 Task: Look for space in Kondagaon, India from 1st July, 2023 to 3rd July, 2023 for 1 adult in price range Rs.5000 to Rs.15000. Place can be private room with 1  bedroom having 1 bed and 1 bathroom. Property type can be house, flat, guest house, hotel. Amenities needed are: wifi. Booking option can be shelf check-in. Required host language is English.
Action: Mouse moved to (439, 85)
Screenshot: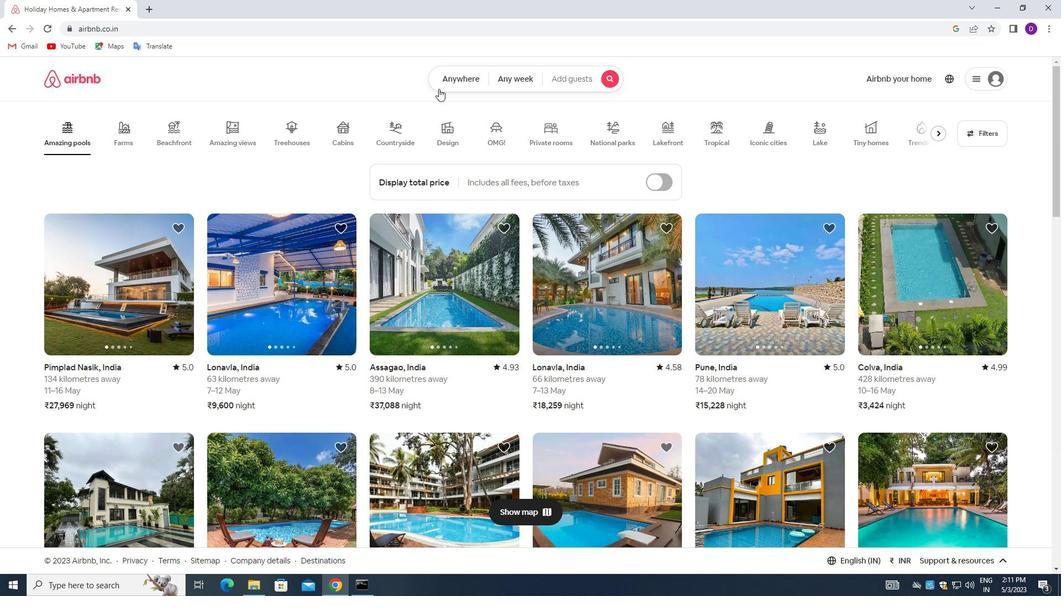 
Action: Mouse pressed left at (439, 85)
Screenshot: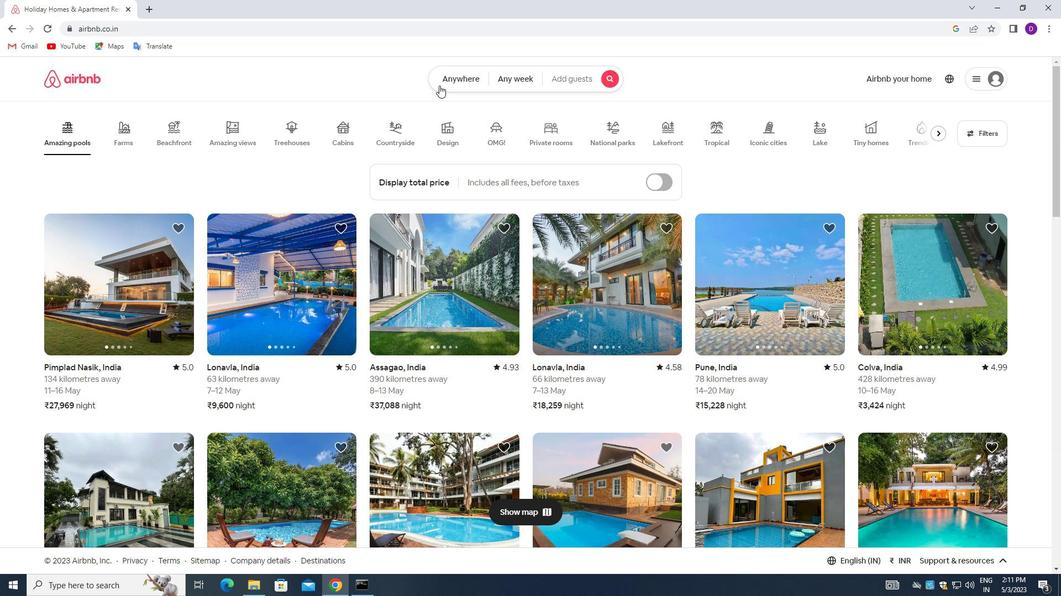 
Action: Mouse moved to (364, 123)
Screenshot: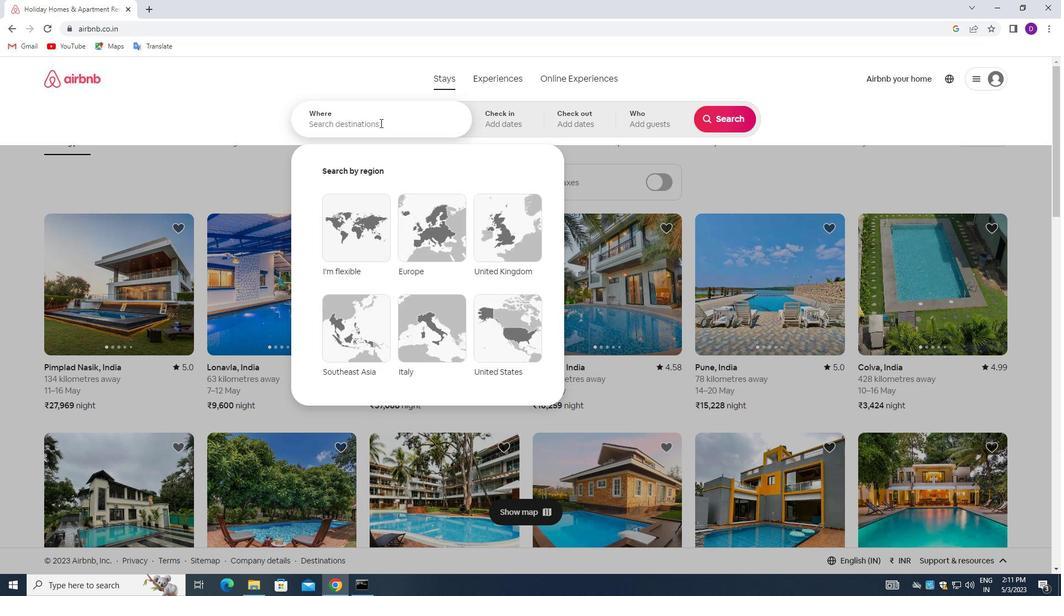 
Action: Mouse pressed left at (364, 123)
Screenshot: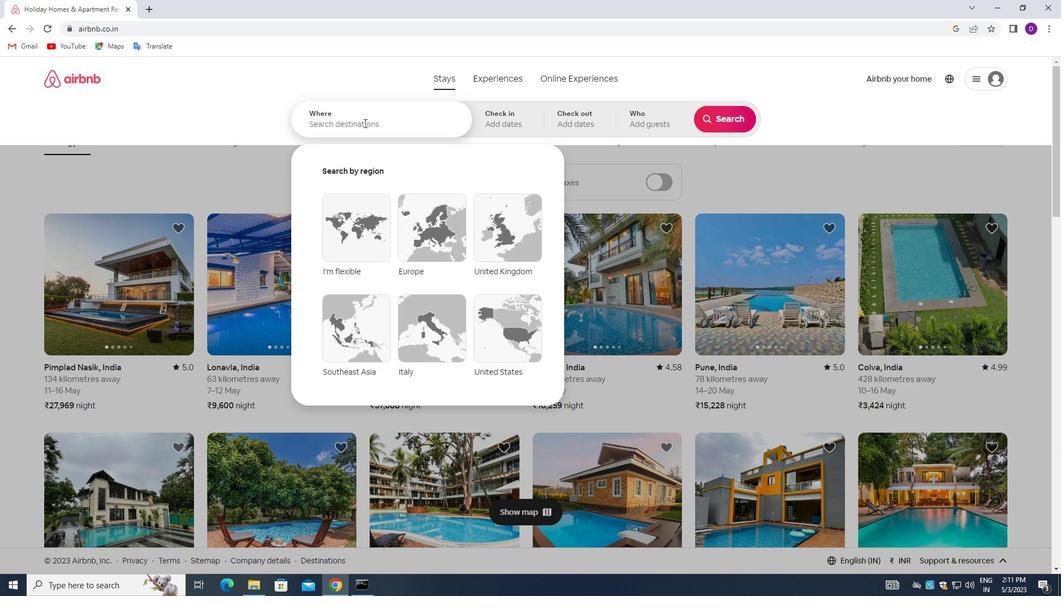 
Action: Mouse moved to (240, 117)
Screenshot: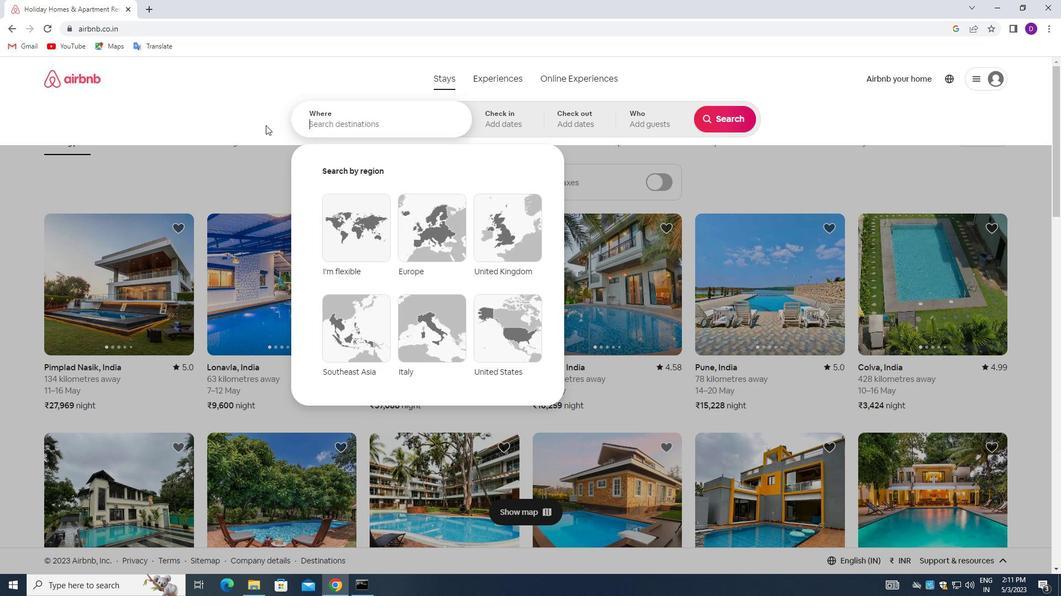 
Action: Key pressed <Key.shift>KONDAGAON,<Key.space><Key.shift>INDIA<Key.enter>
Screenshot: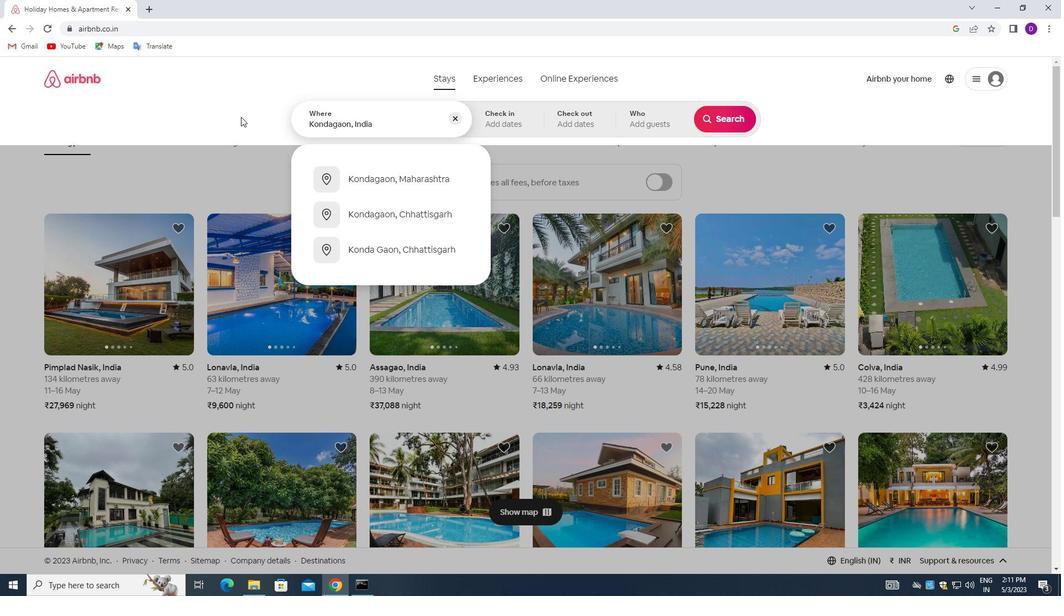 
Action: Mouse moved to (717, 213)
Screenshot: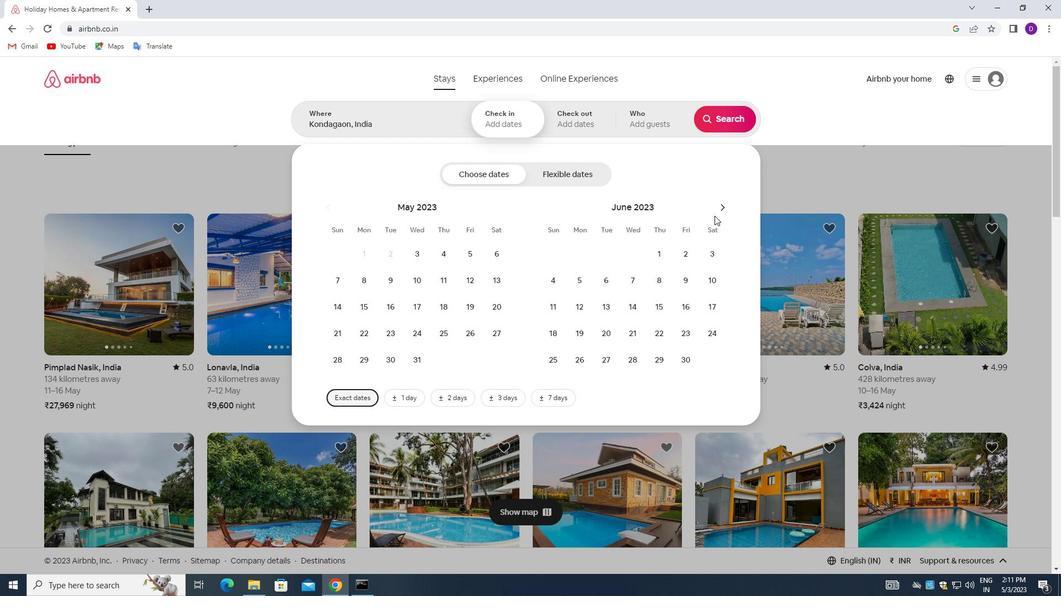 
Action: Mouse pressed left at (717, 213)
Screenshot: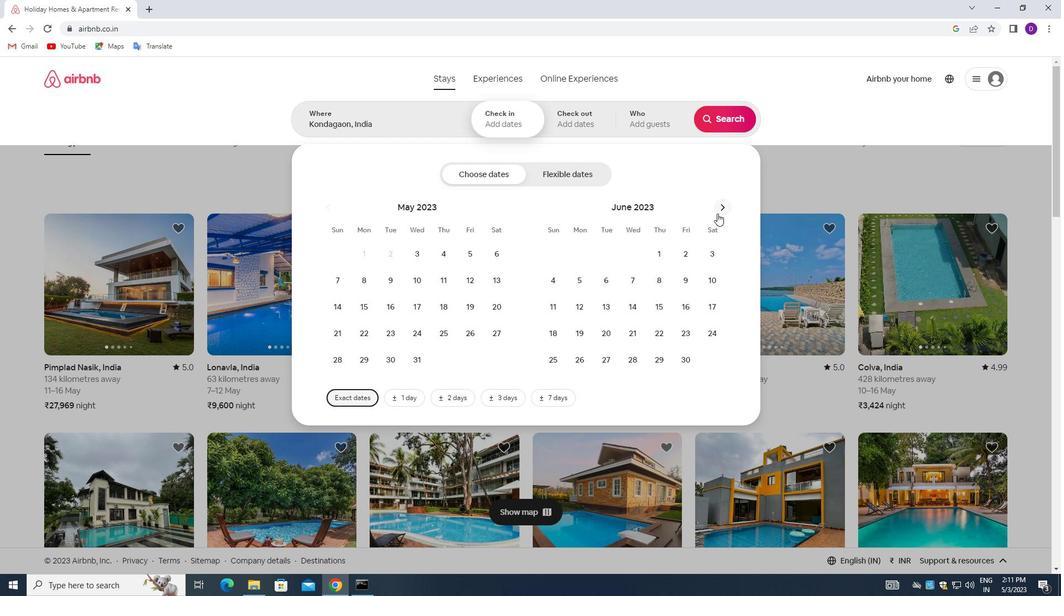 
Action: Mouse moved to (713, 246)
Screenshot: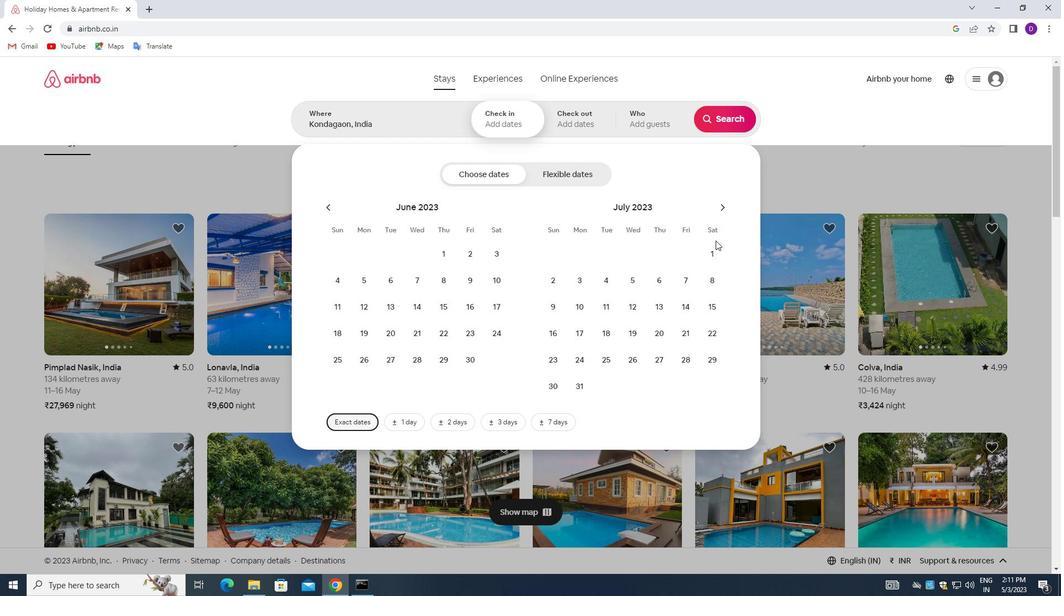 
Action: Mouse pressed left at (713, 246)
Screenshot: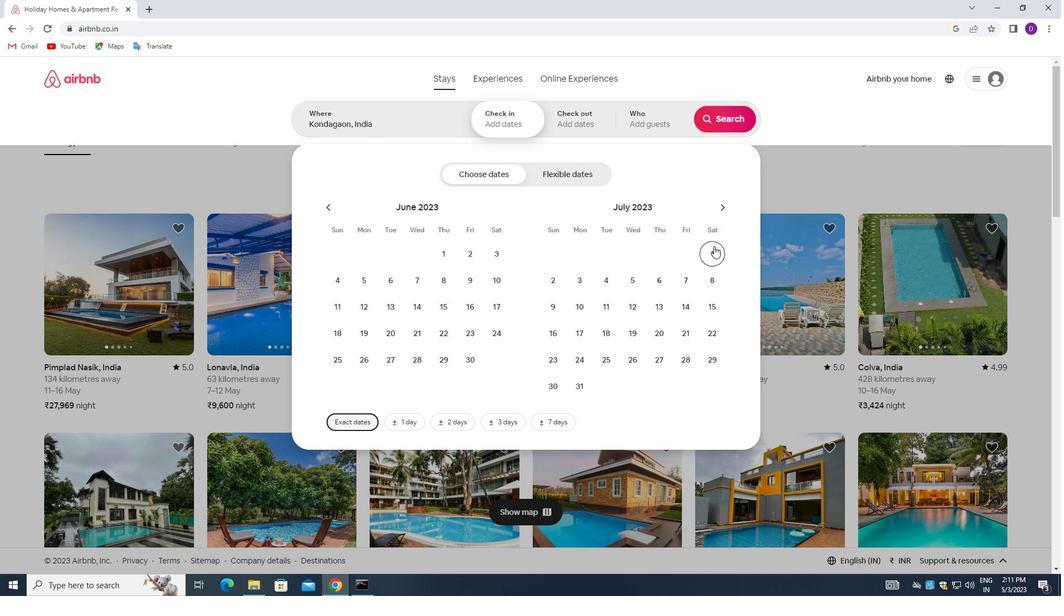 
Action: Mouse moved to (589, 280)
Screenshot: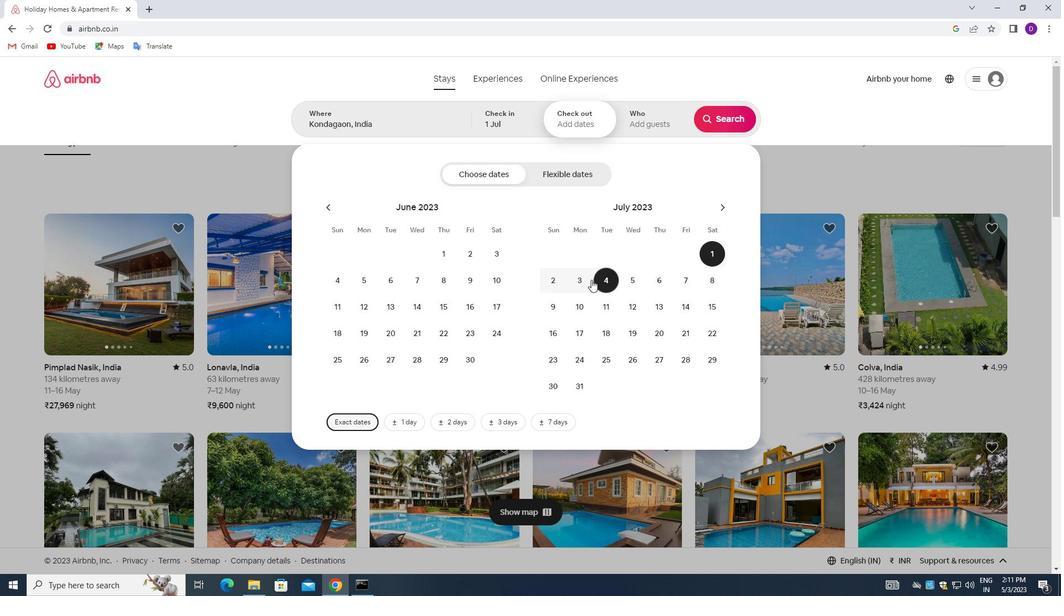 
Action: Mouse pressed left at (589, 280)
Screenshot: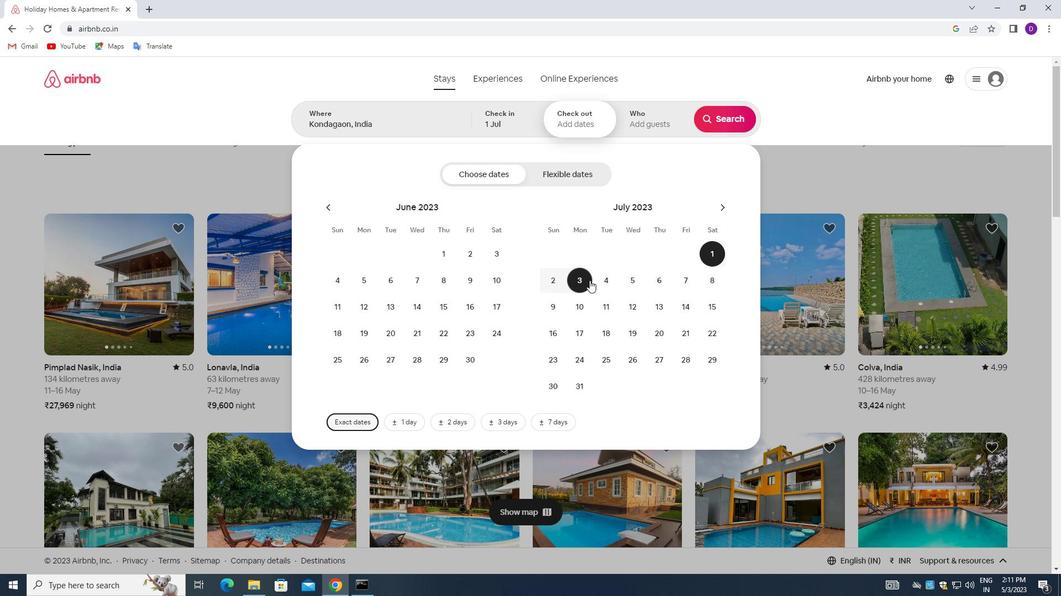 
Action: Mouse moved to (646, 123)
Screenshot: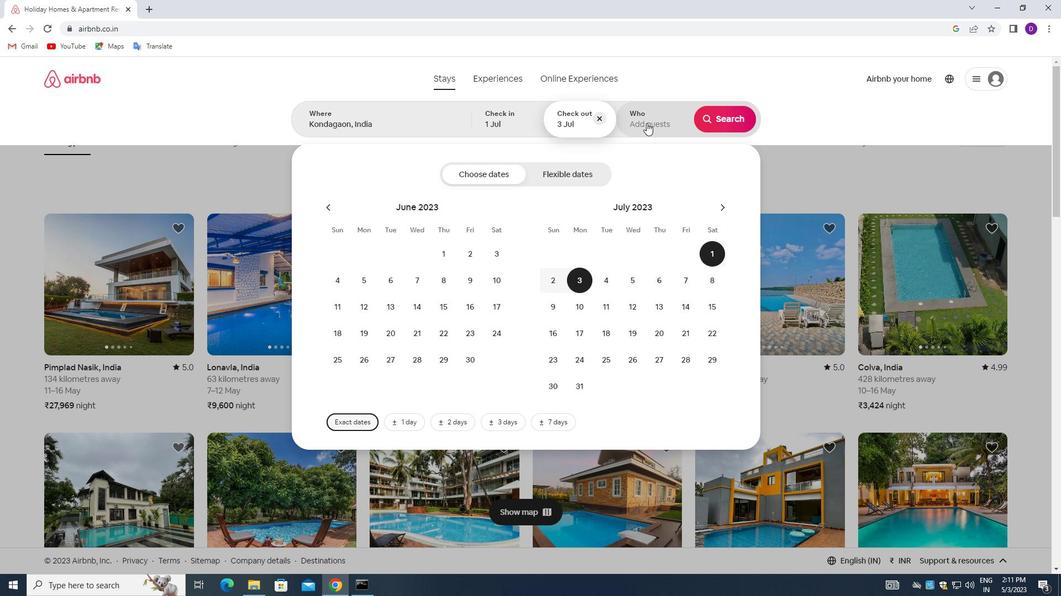 
Action: Mouse pressed left at (646, 123)
Screenshot: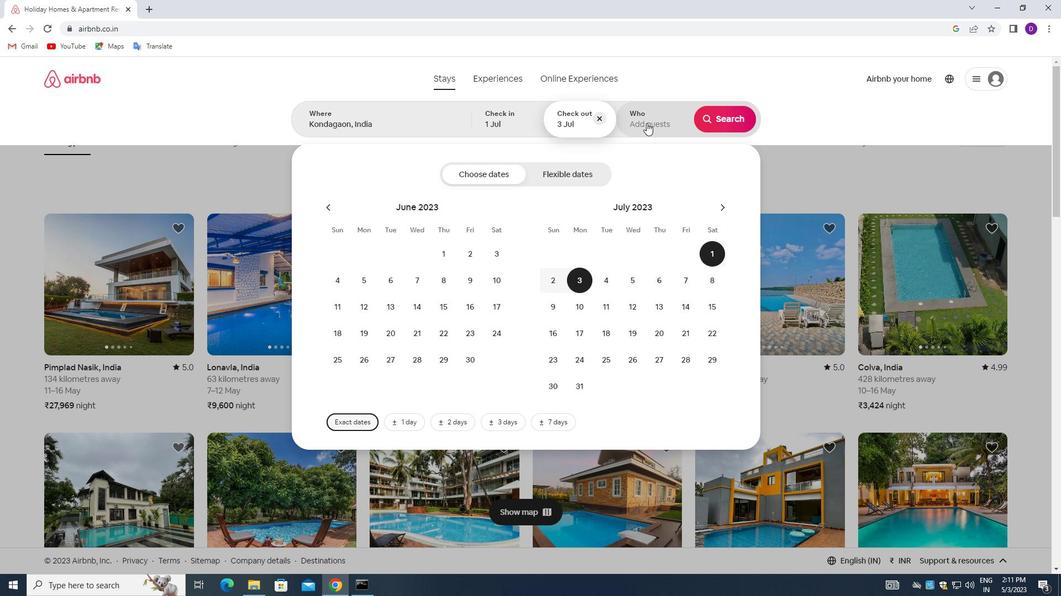 
Action: Mouse moved to (726, 182)
Screenshot: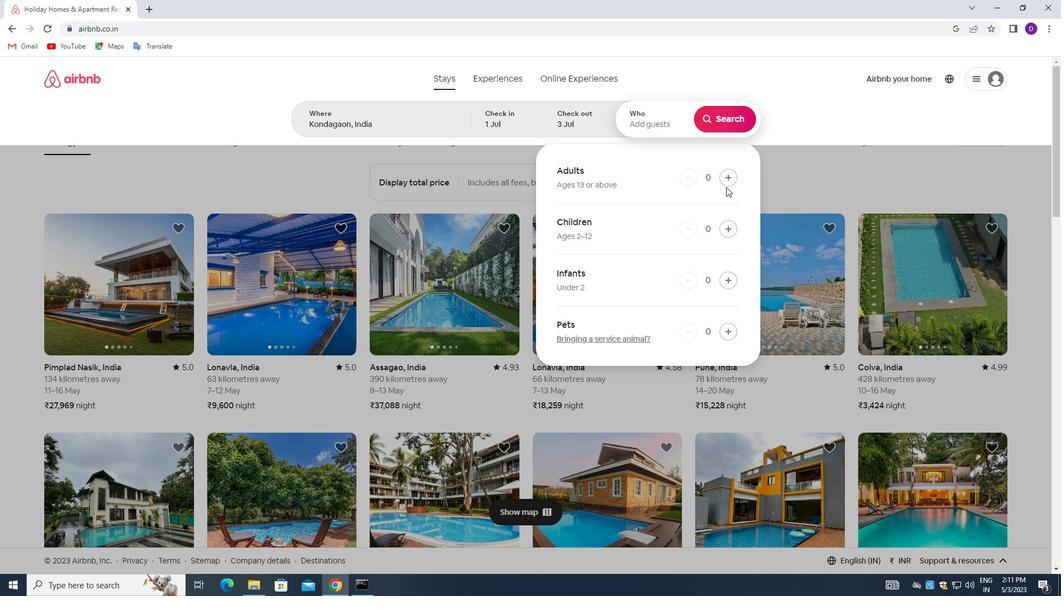 
Action: Mouse pressed left at (726, 182)
Screenshot: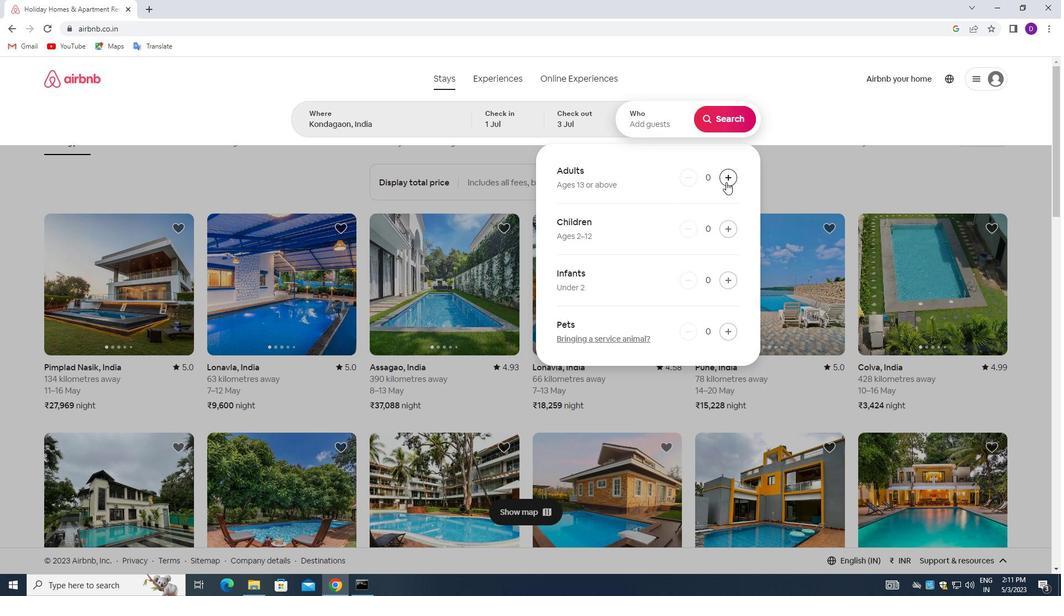 
Action: Mouse moved to (727, 116)
Screenshot: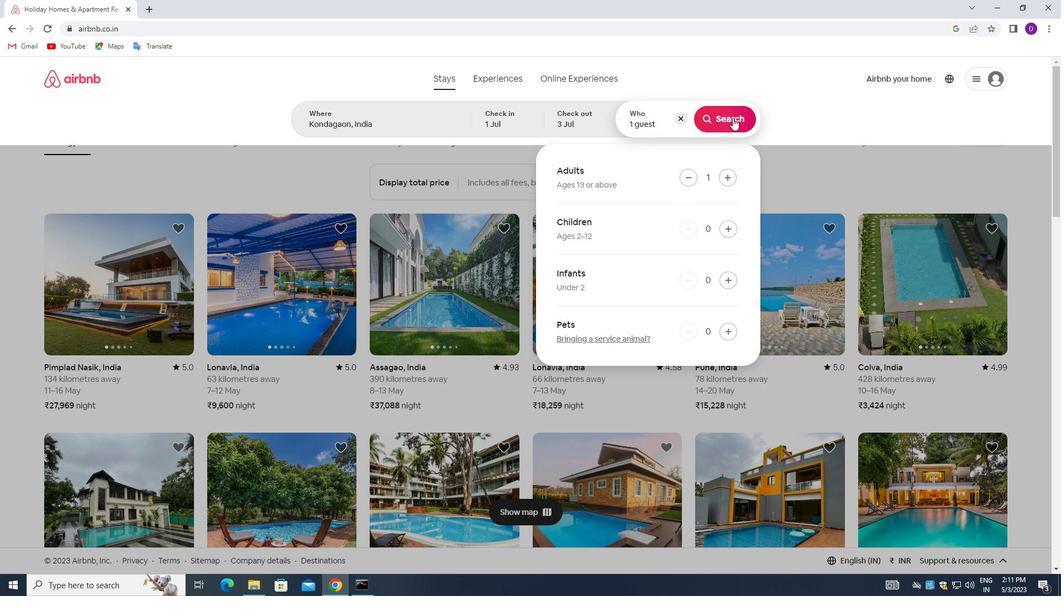 
Action: Mouse pressed left at (727, 116)
Screenshot: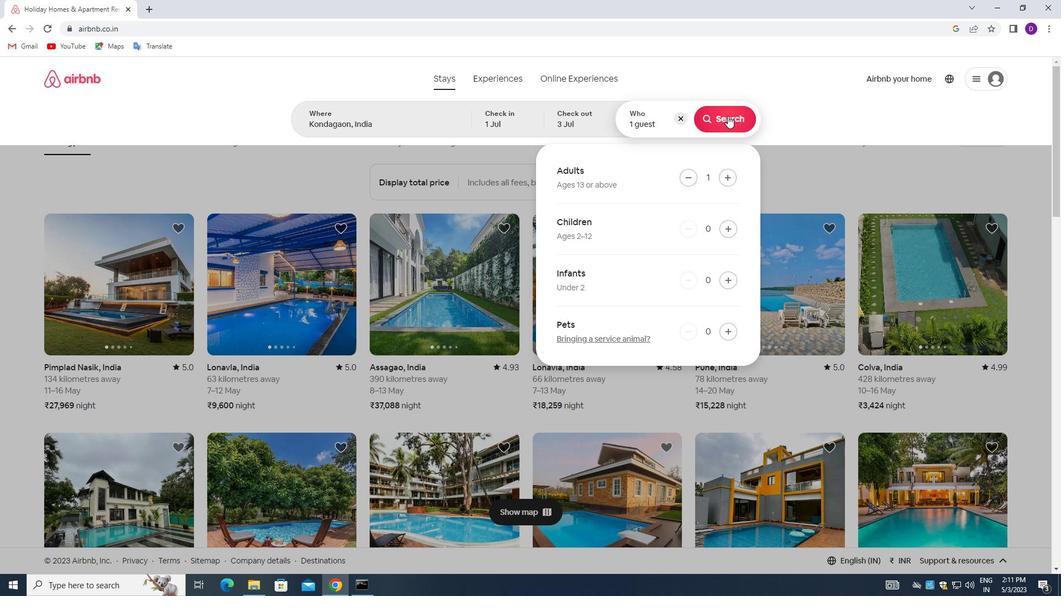 
Action: Mouse moved to (1004, 119)
Screenshot: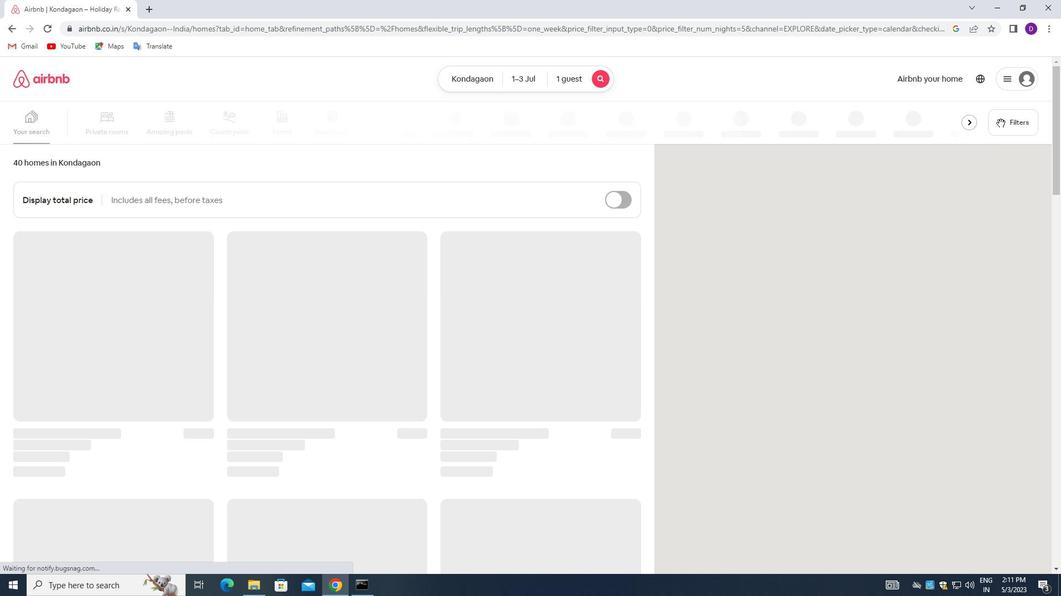 
Action: Mouse pressed left at (1004, 119)
Screenshot: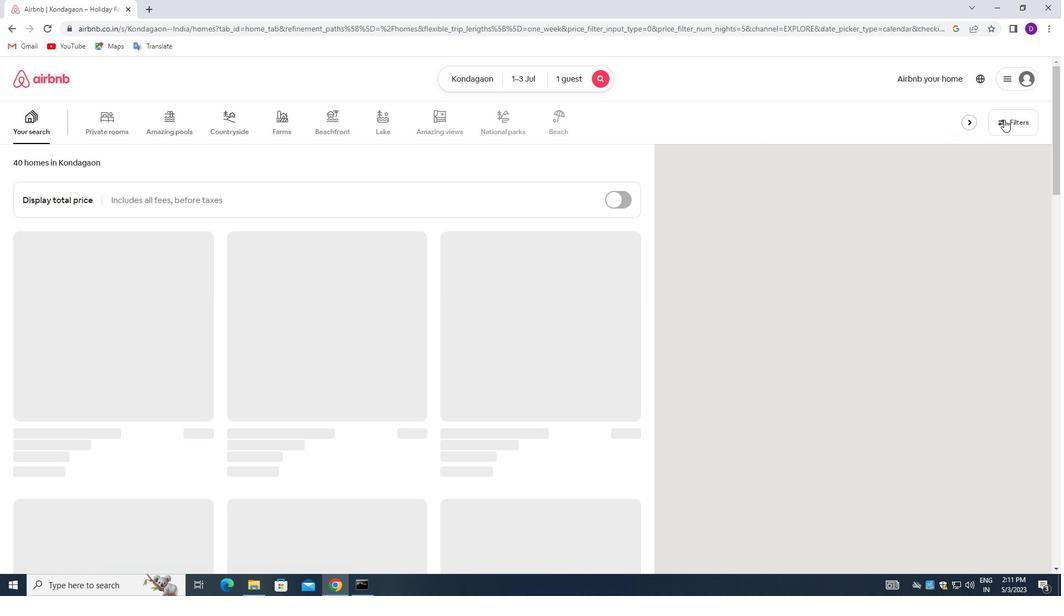 
Action: Mouse moved to (387, 264)
Screenshot: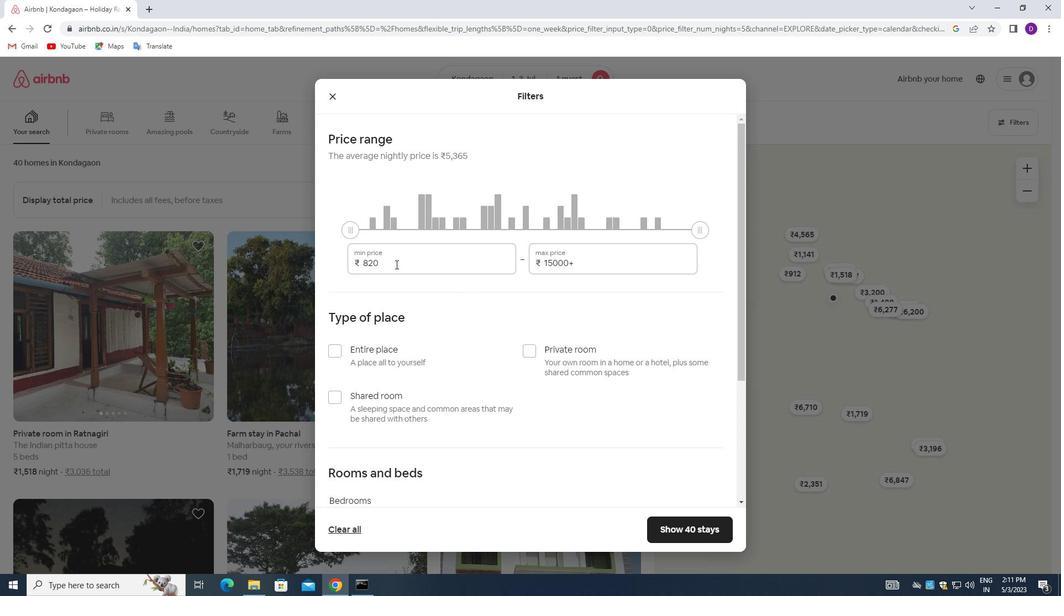 
Action: Mouse pressed left at (387, 264)
Screenshot: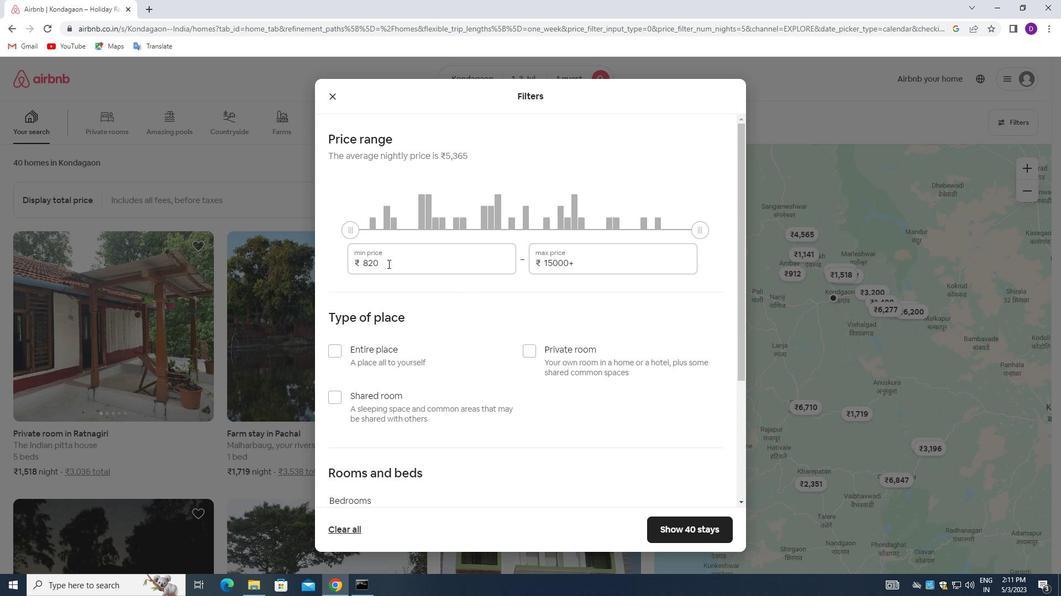 
Action: Mouse pressed left at (387, 264)
Screenshot: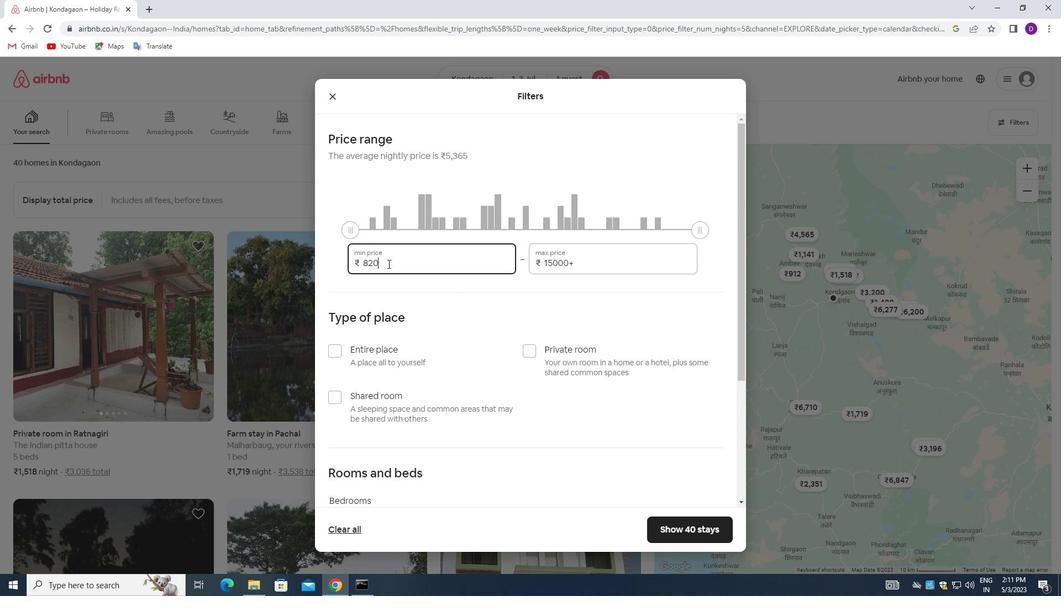 
Action: Key pressed 5000<Key.tab>15000
Screenshot: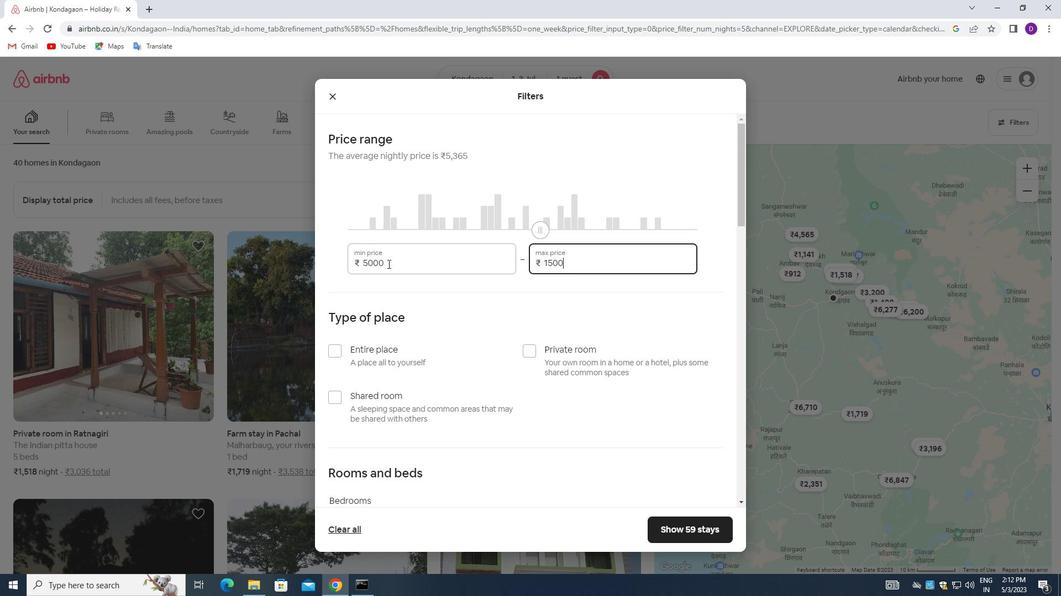 
Action: Mouse moved to (448, 332)
Screenshot: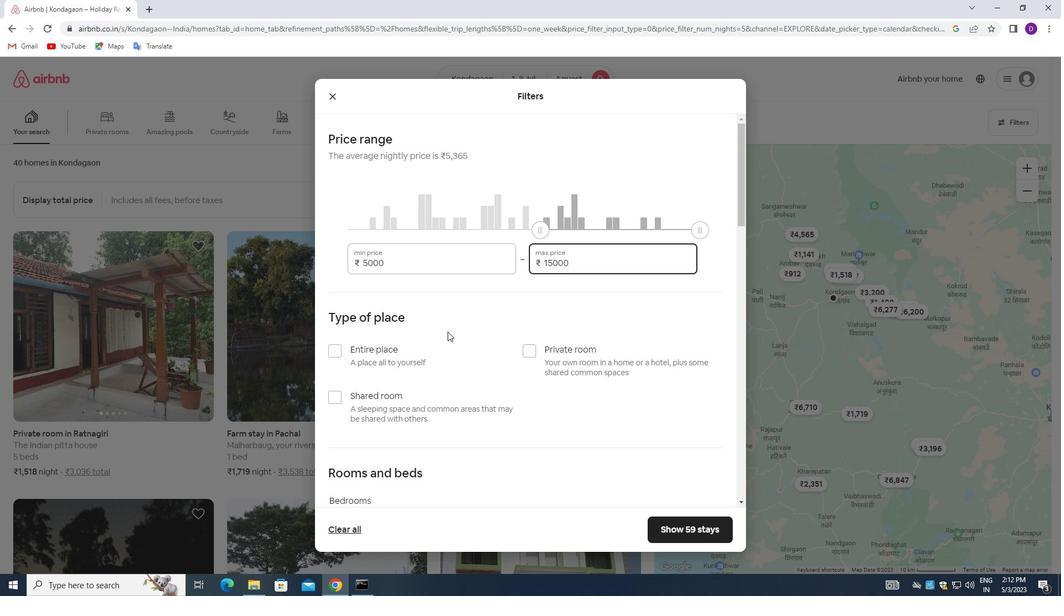 
Action: Mouse scrolled (448, 332) with delta (0, 0)
Screenshot: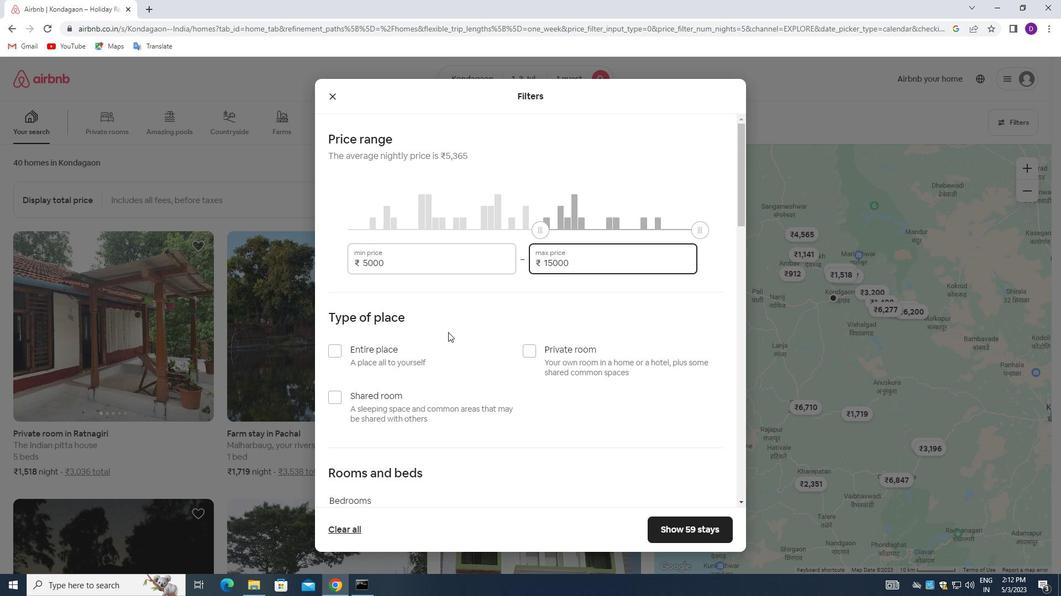 
Action: Mouse scrolled (448, 332) with delta (0, 0)
Screenshot: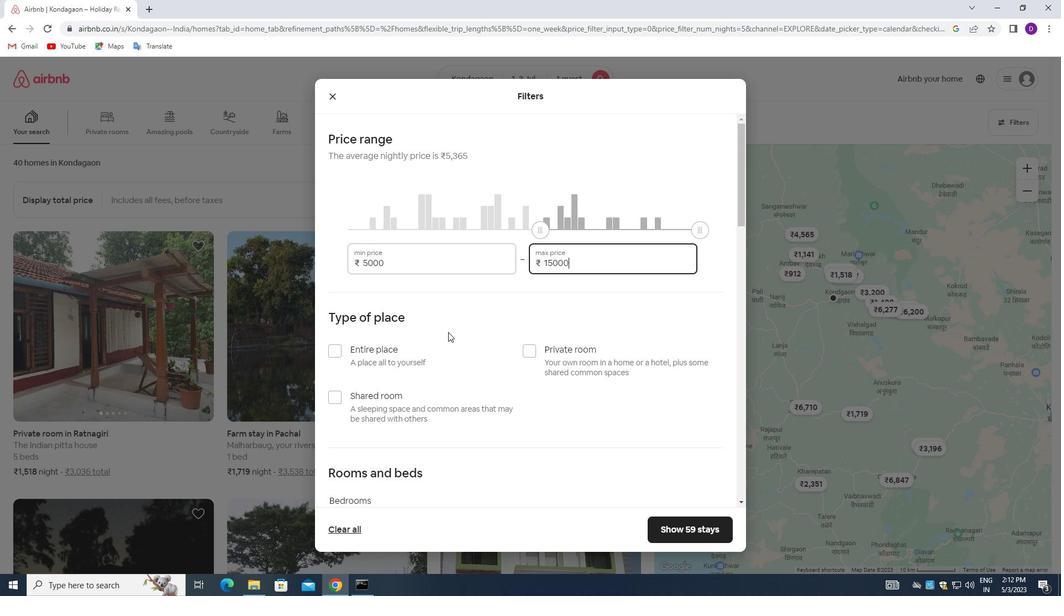 
Action: Mouse moved to (525, 243)
Screenshot: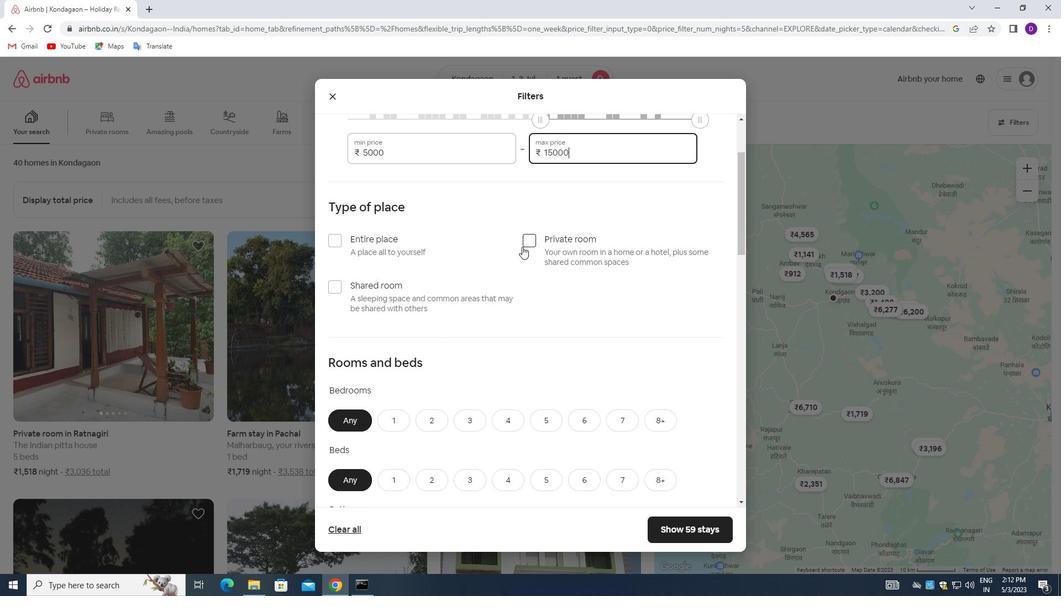 
Action: Mouse pressed left at (525, 243)
Screenshot: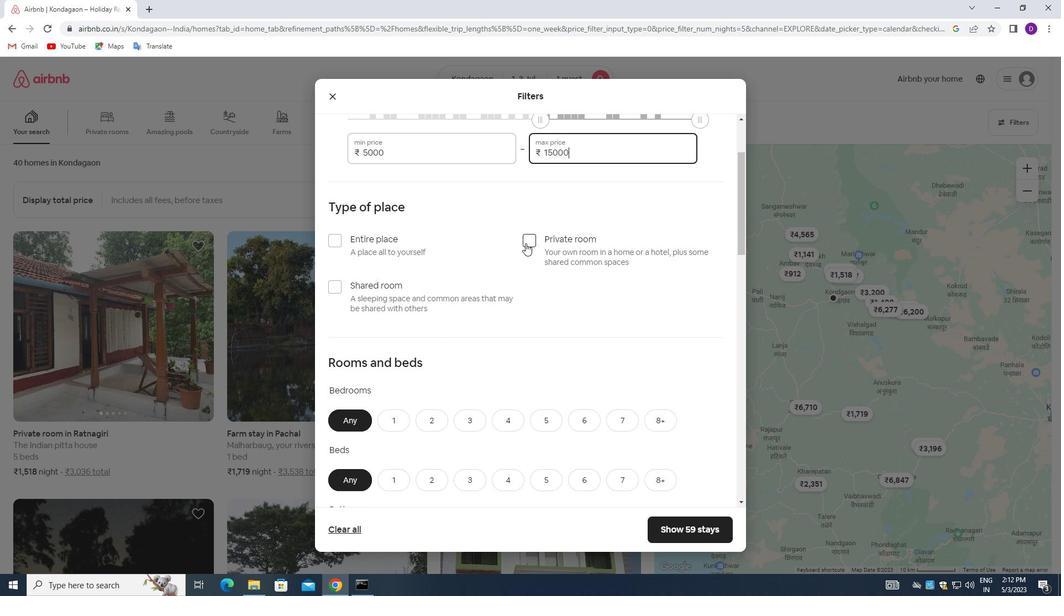 
Action: Mouse moved to (459, 317)
Screenshot: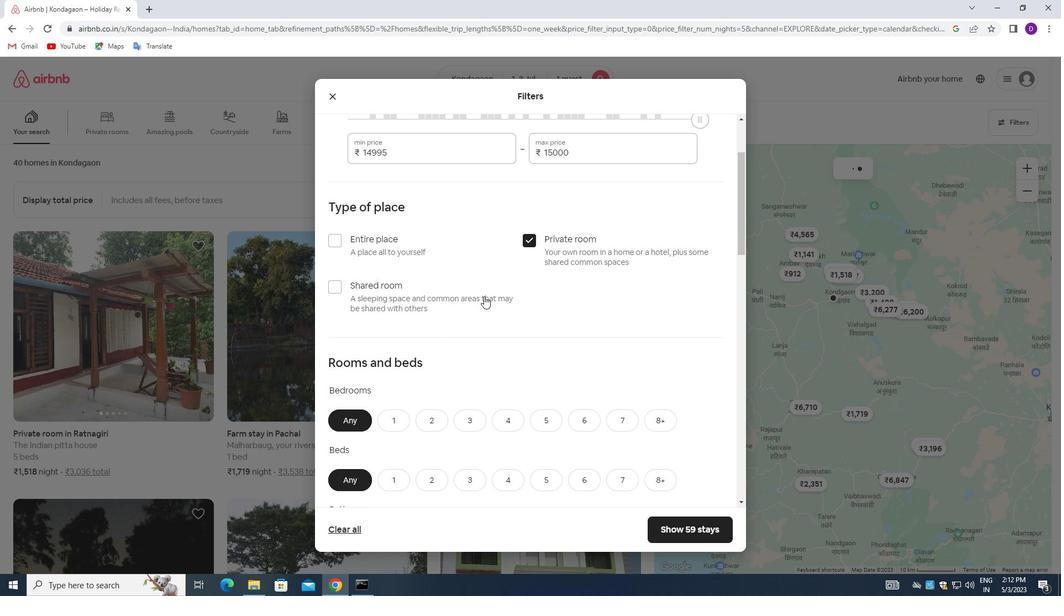 
Action: Mouse scrolled (459, 316) with delta (0, 0)
Screenshot: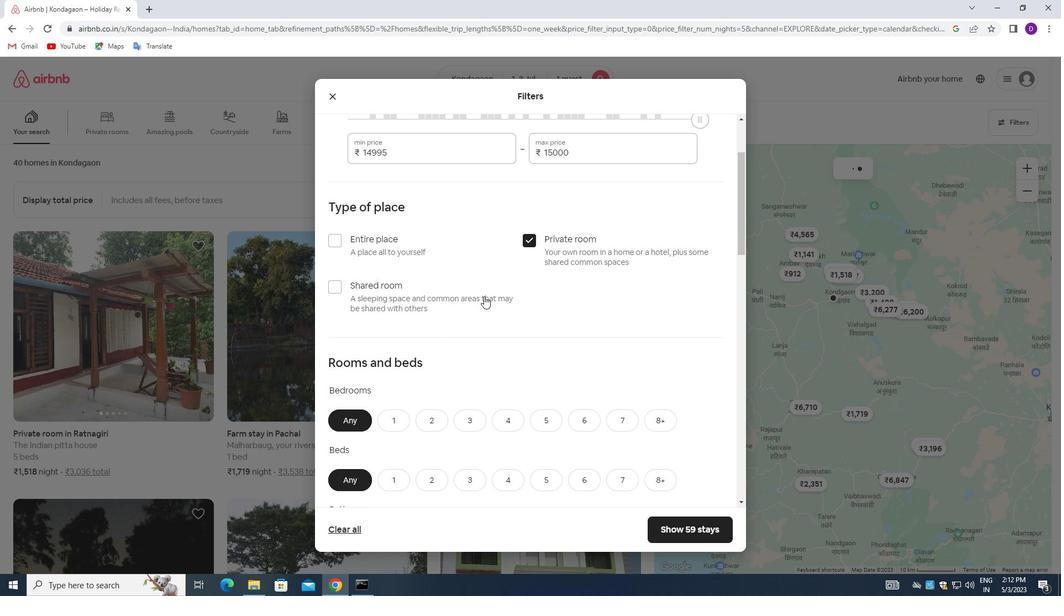 
Action: Mouse moved to (457, 319)
Screenshot: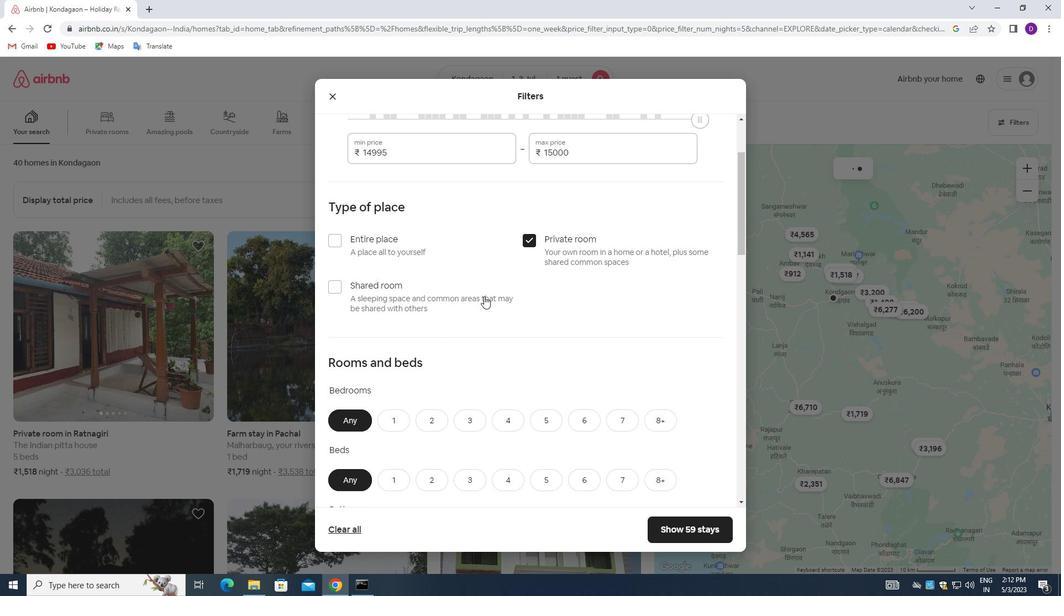 
Action: Mouse scrolled (457, 318) with delta (0, 0)
Screenshot: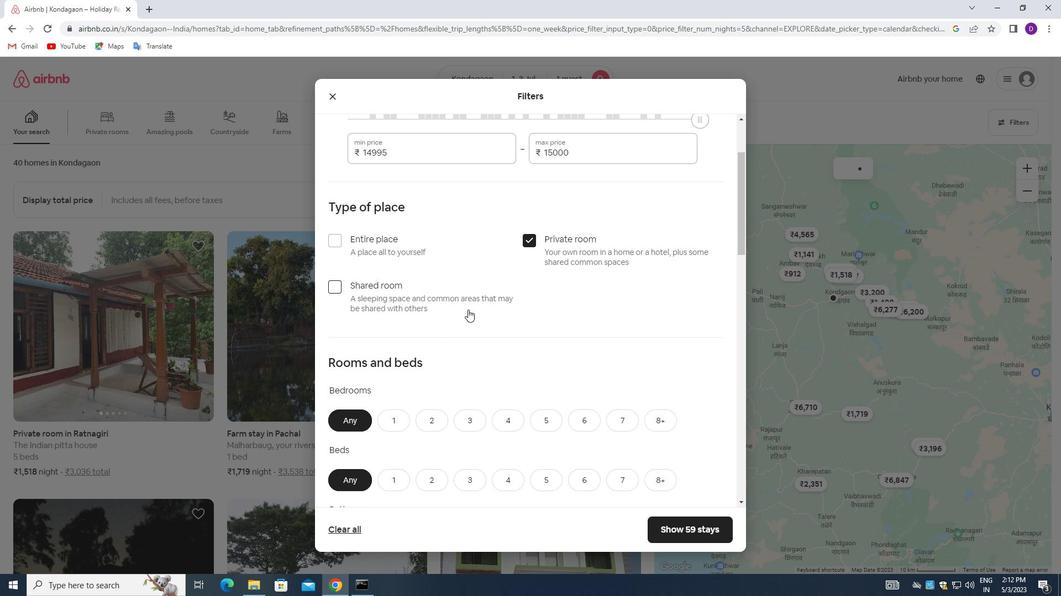 
Action: Mouse moved to (457, 319)
Screenshot: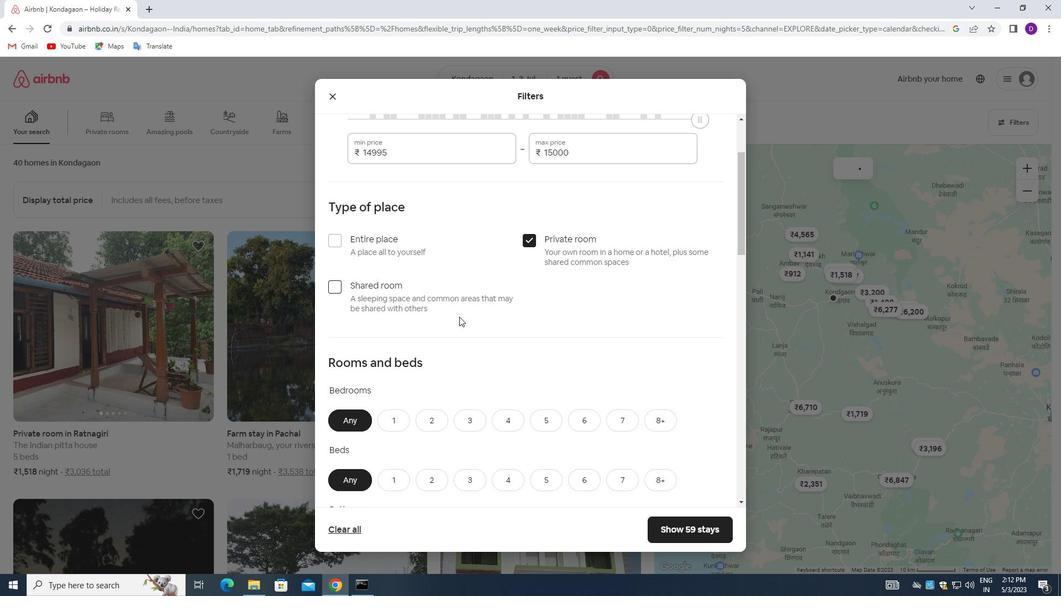 
Action: Mouse scrolled (457, 319) with delta (0, 0)
Screenshot: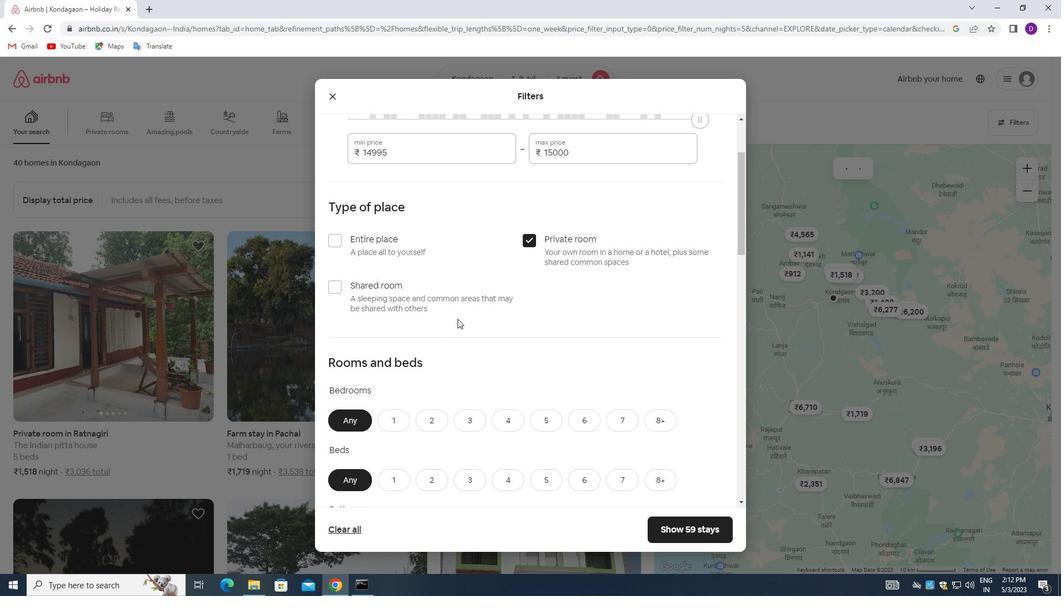
Action: Mouse moved to (396, 265)
Screenshot: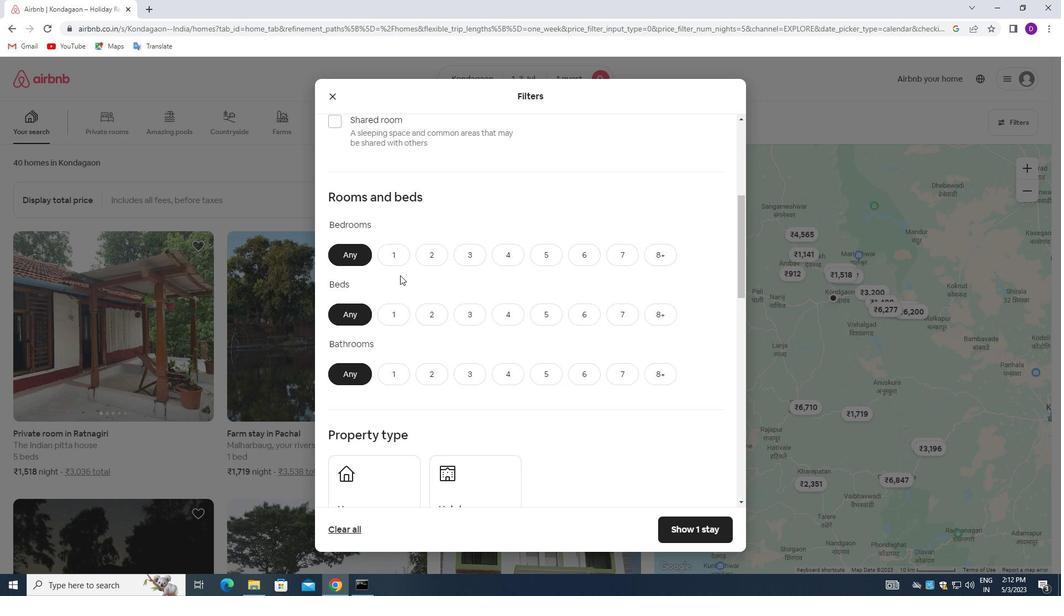 
Action: Mouse pressed left at (396, 265)
Screenshot: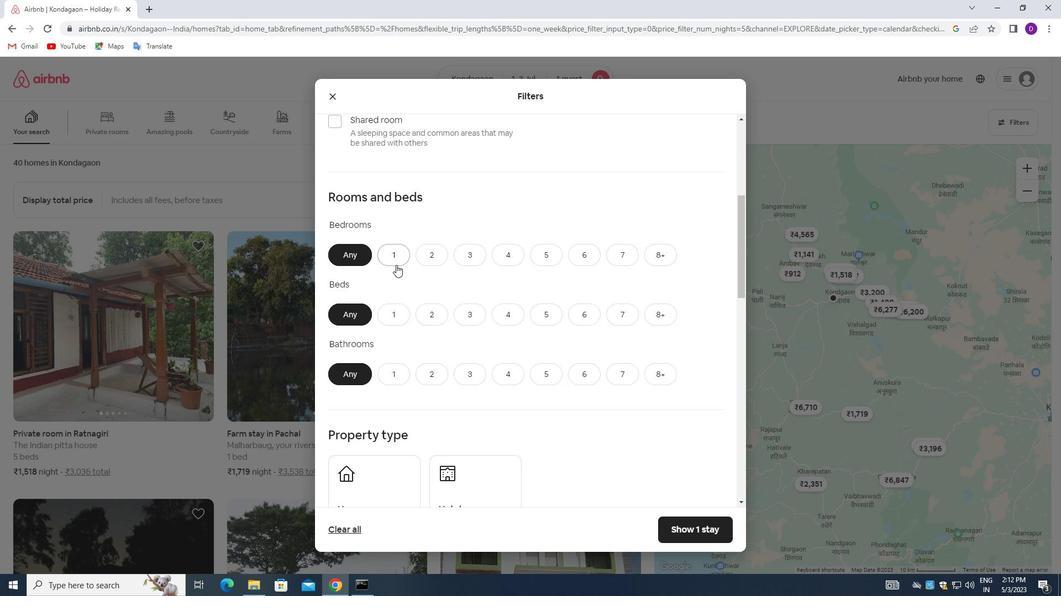 
Action: Mouse moved to (397, 312)
Screenshot: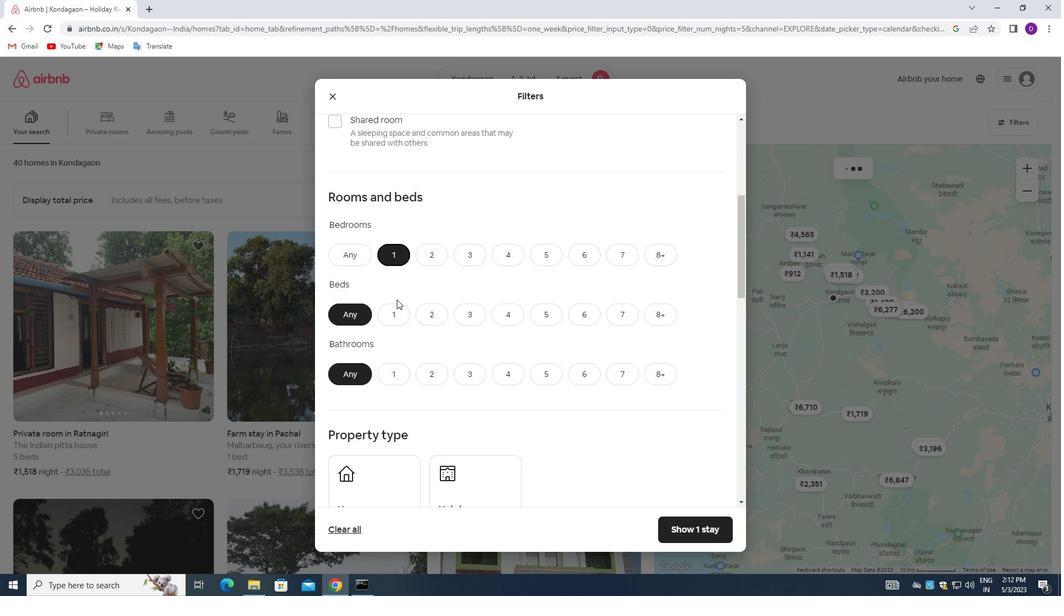 
Action: Mouse pressed left at (397, 312)
Screenshot: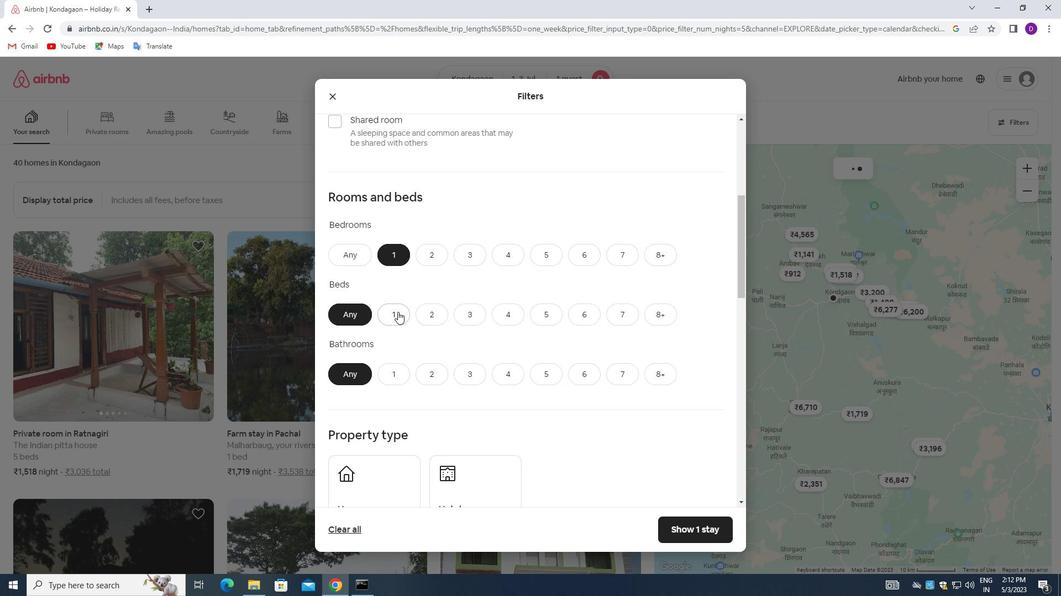 
Action: Mouse moved to (398, 368)
Screenshot: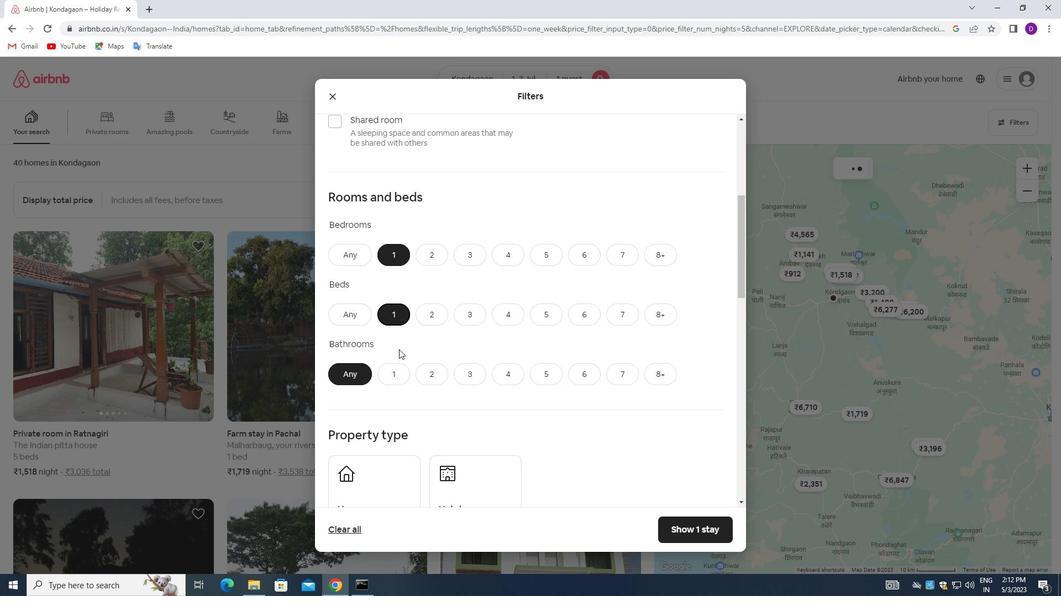 
Action: Mouse pressed left at (398, 368)
Screenshot: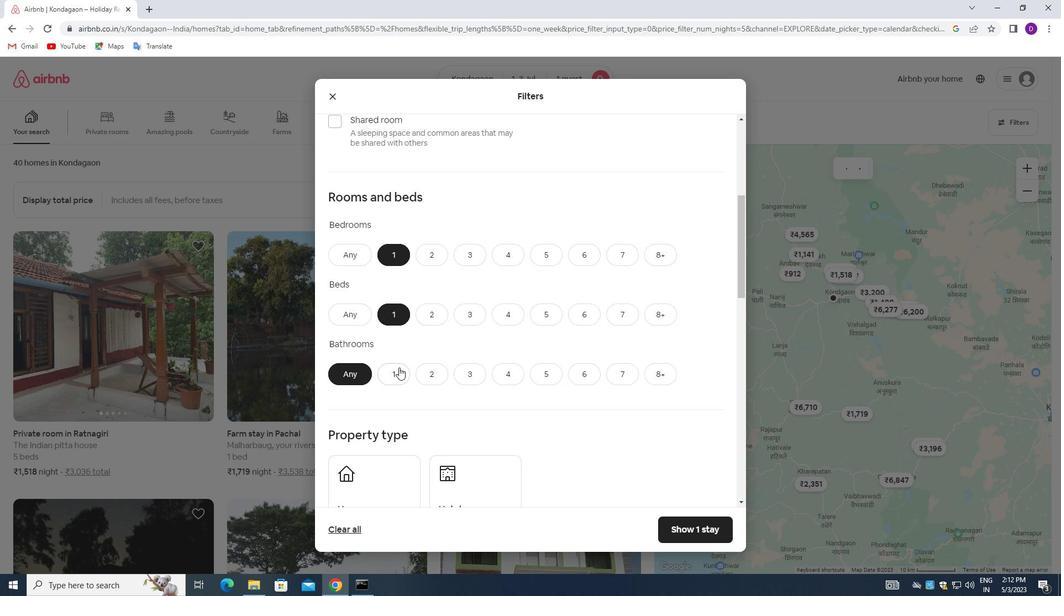 
Action: Mouse moved to (450, 323)
Screenshot: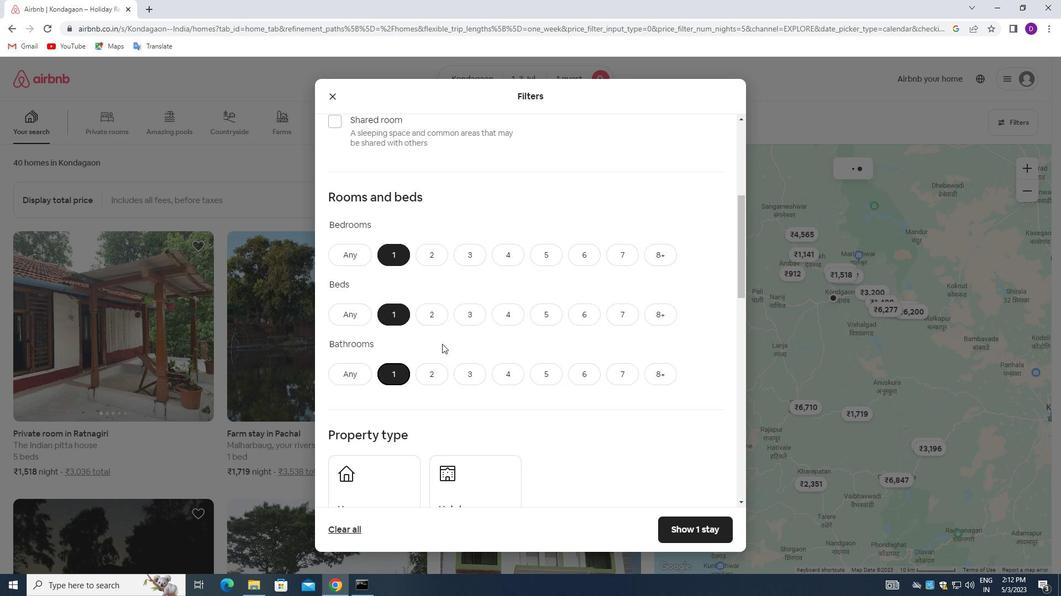 
Action: Mouse scrolled (450, 323) with delta (0, 0)
Screenshot: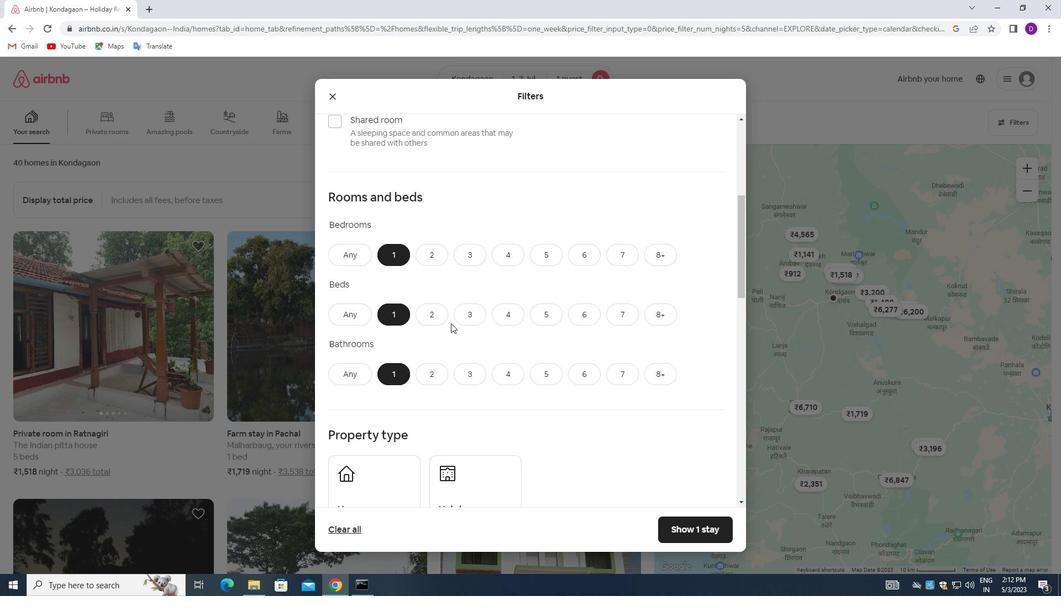 
Action: Mouse scrolled (450, 323) with delta (0, 0)
Screenshot: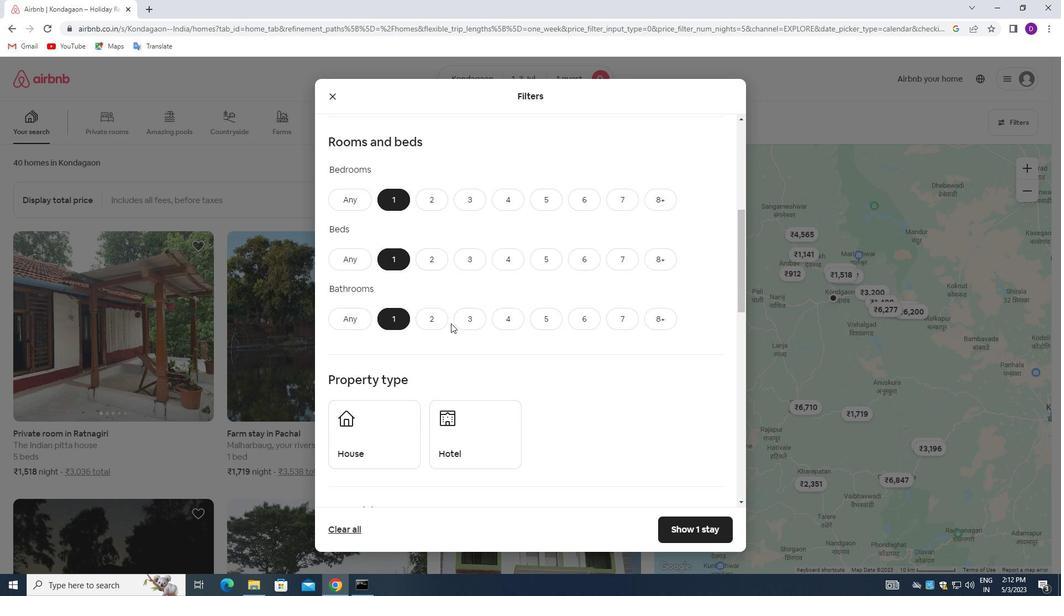 
Action: Mouse scrolled (450, 323) with delta (0, 0)
Screenshot: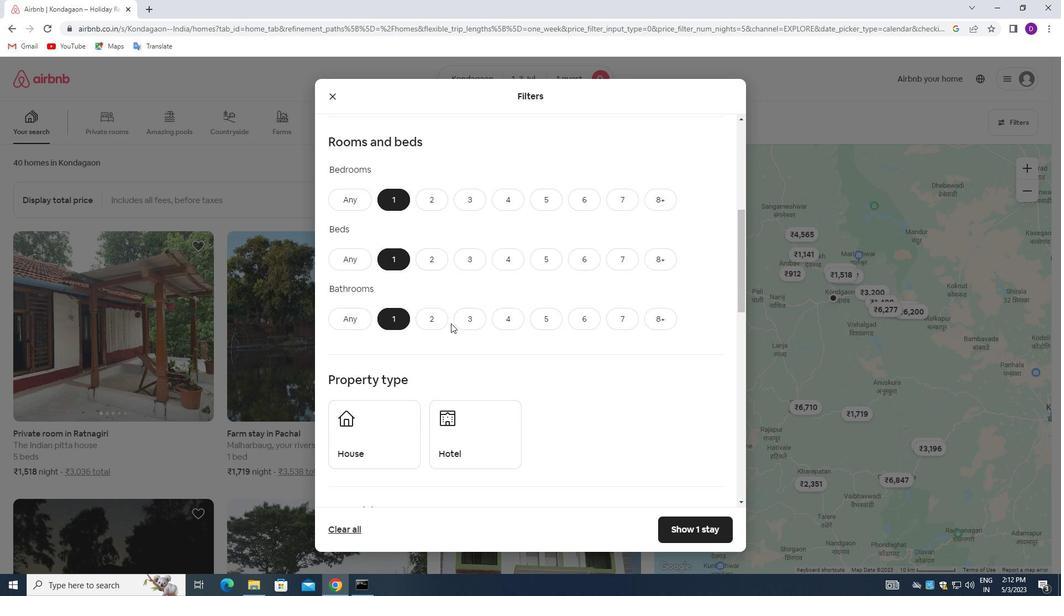 
Action: Mouse moved to (388, 328)
Screenshot: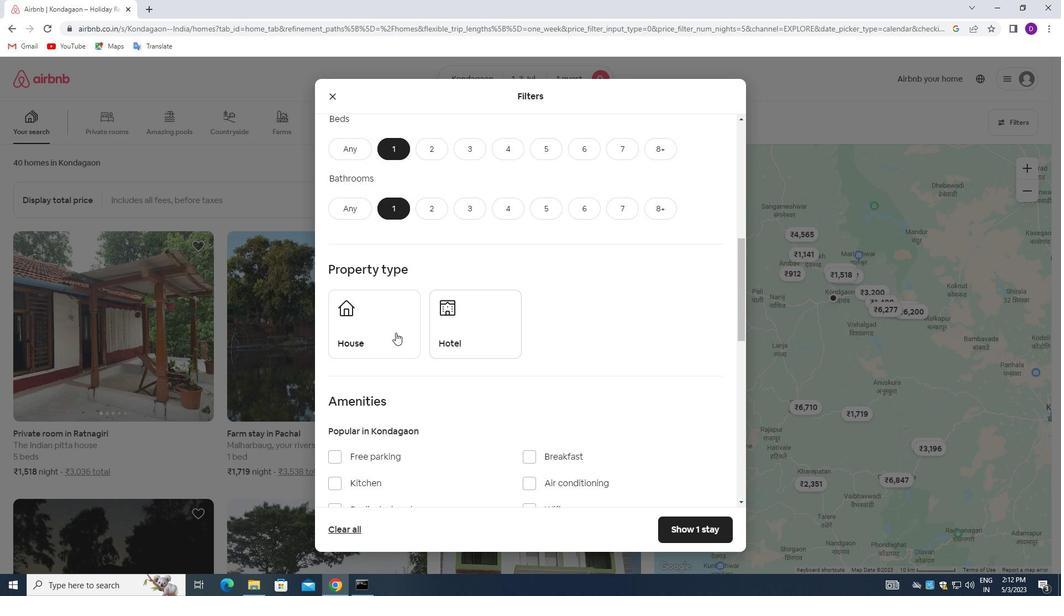 
Action: Mouse pressed left at (388, 328)
Screenshot: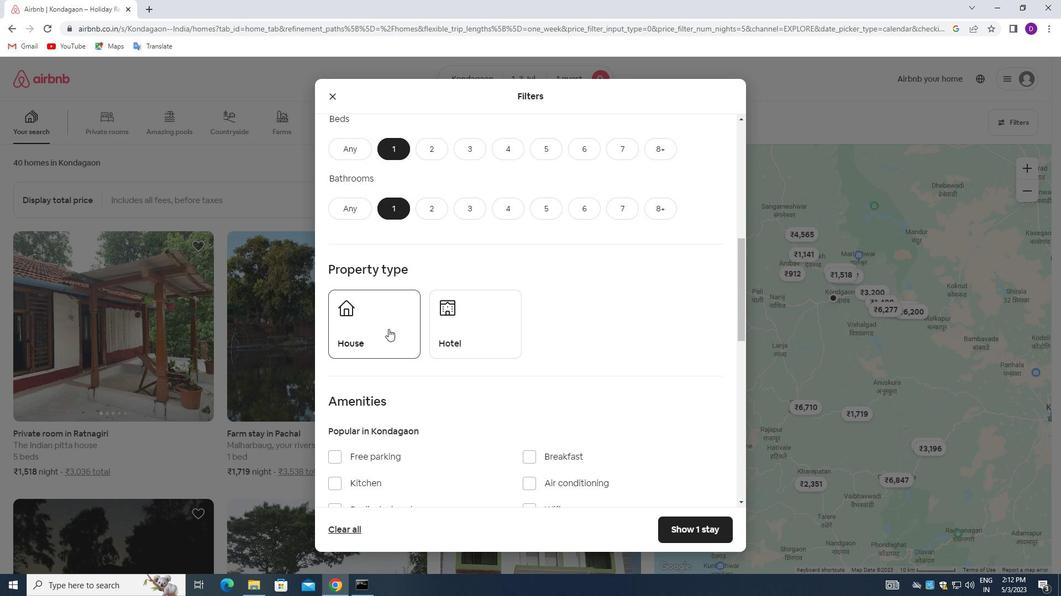 
Action: Mouse moved to (455, 332)
Screenshot: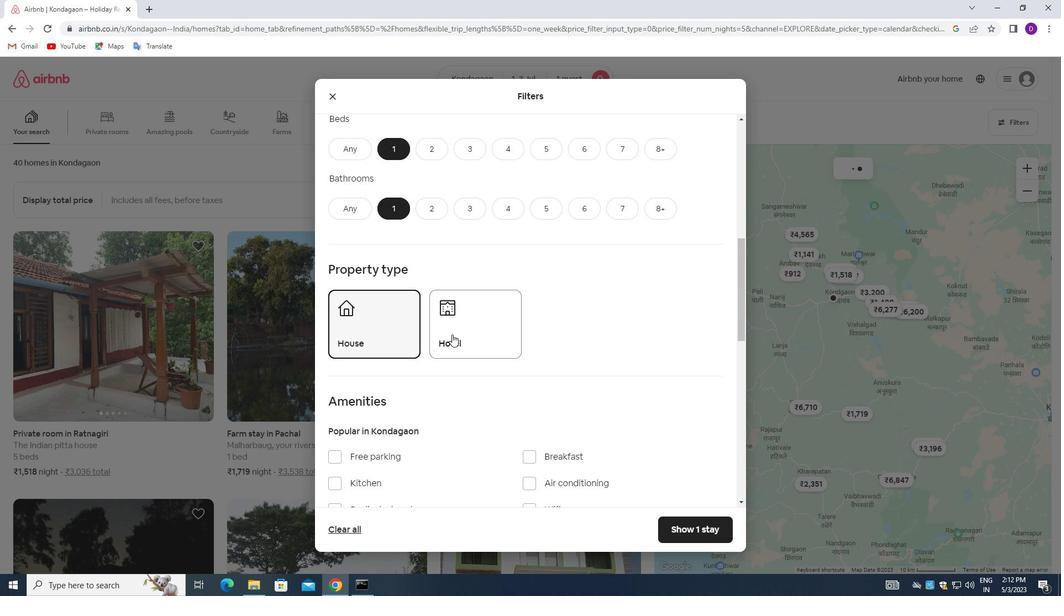 
Action: Mouse pressed left at (455, 332)
Screenshot: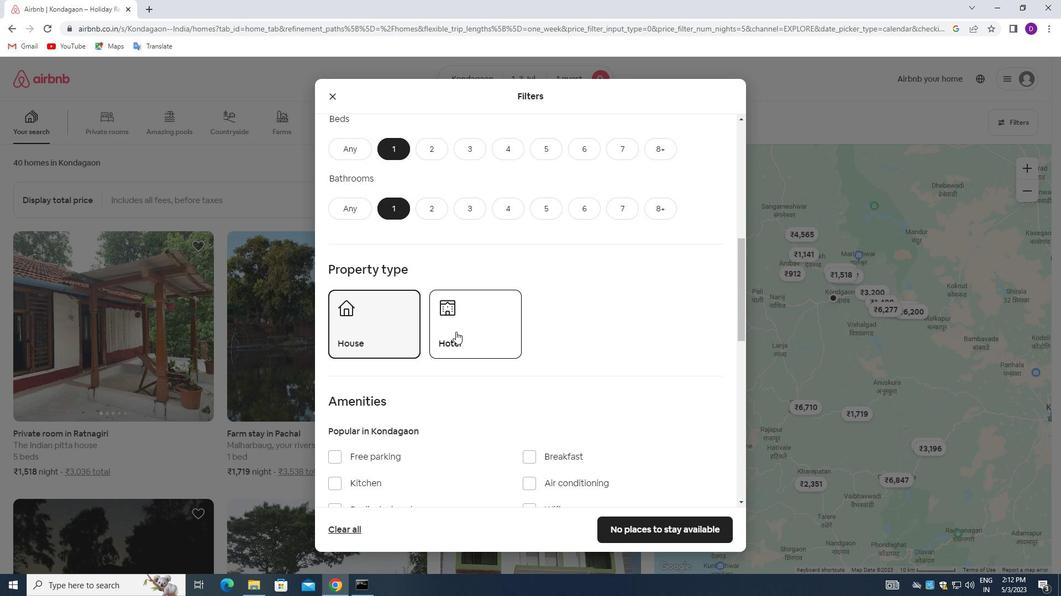 
Action: Mouse moved to (463, 332)
Screenshot: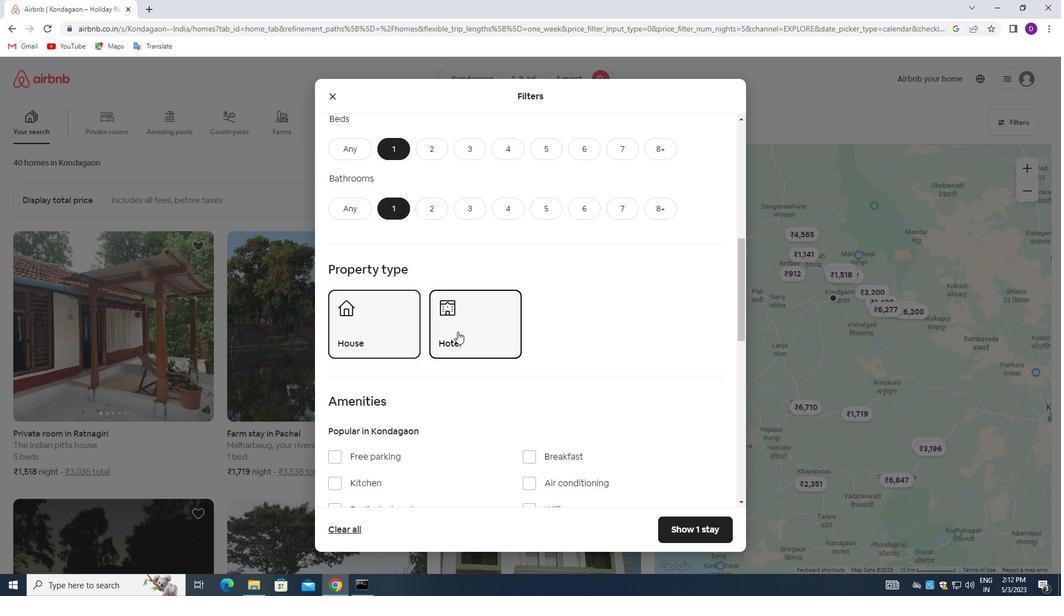 
Action: Mouse scrolled (463, 332) with delta (0, 0)
Screenshot: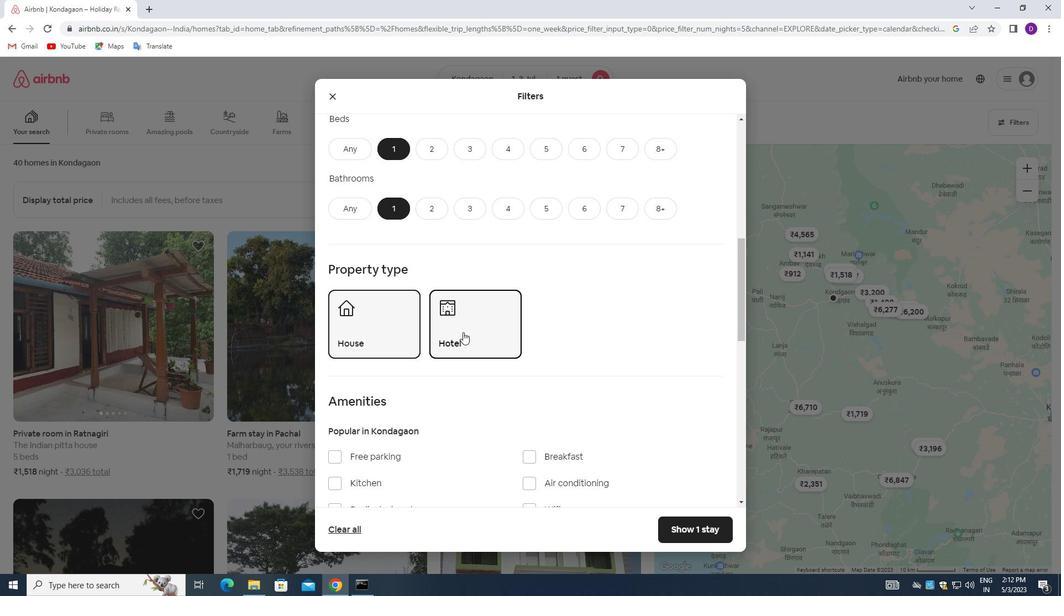 
Action: Mouse scrolled (463, 332) with delta (0, 0)
Screenshot: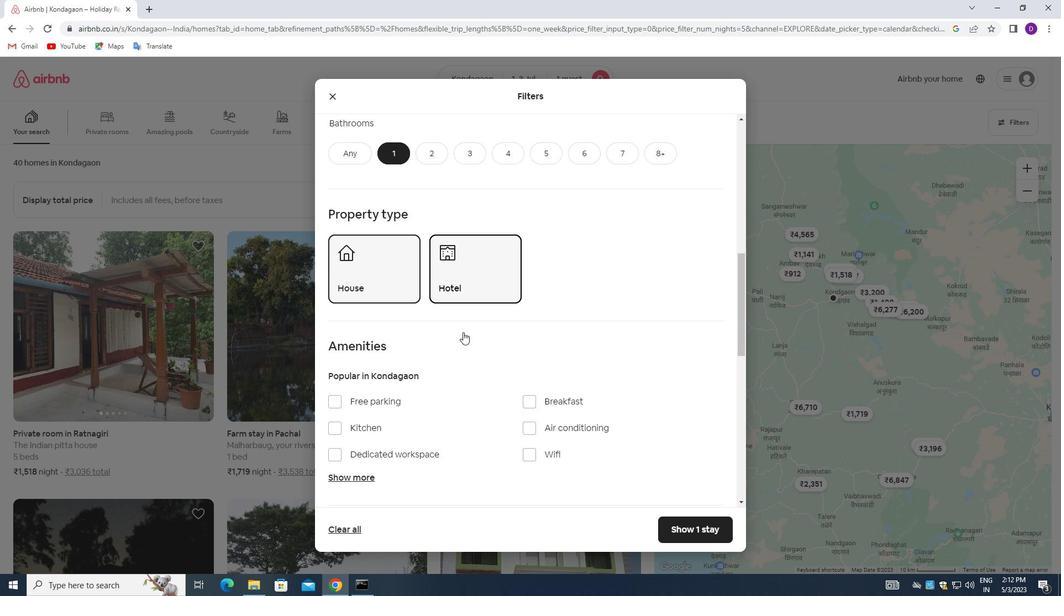 
Action: Mouse scrolled (463, 332) with delta (0, 0)
Screenshot: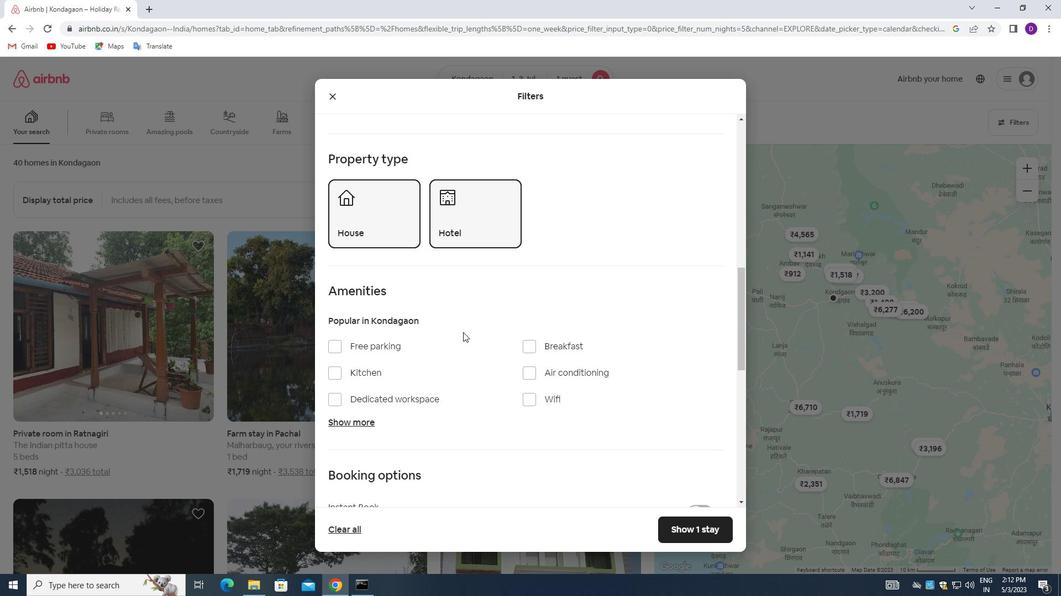 
Action: Mouse moved to (533, 343)
Screenshot: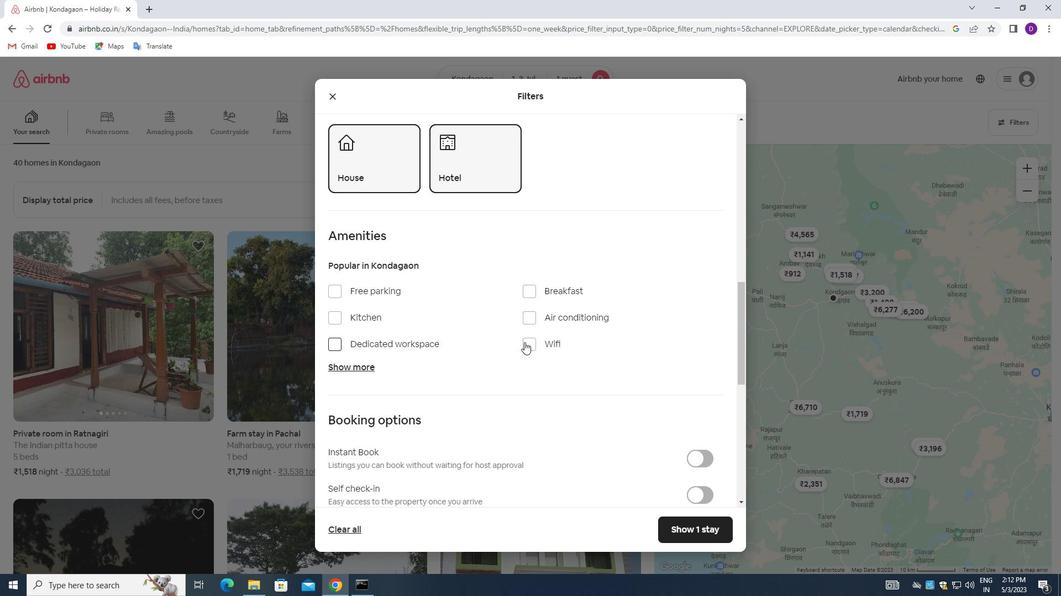 
Action: Mouse pressed left at (533, 343)
Screenshot: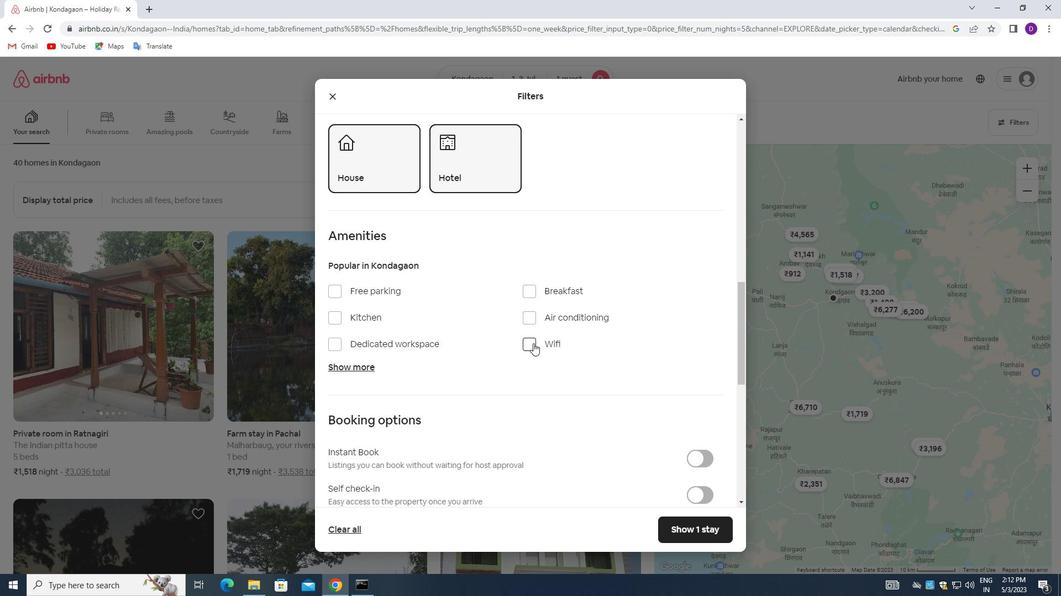 
Action: Mouse moved to (502, 317)
Screenshot: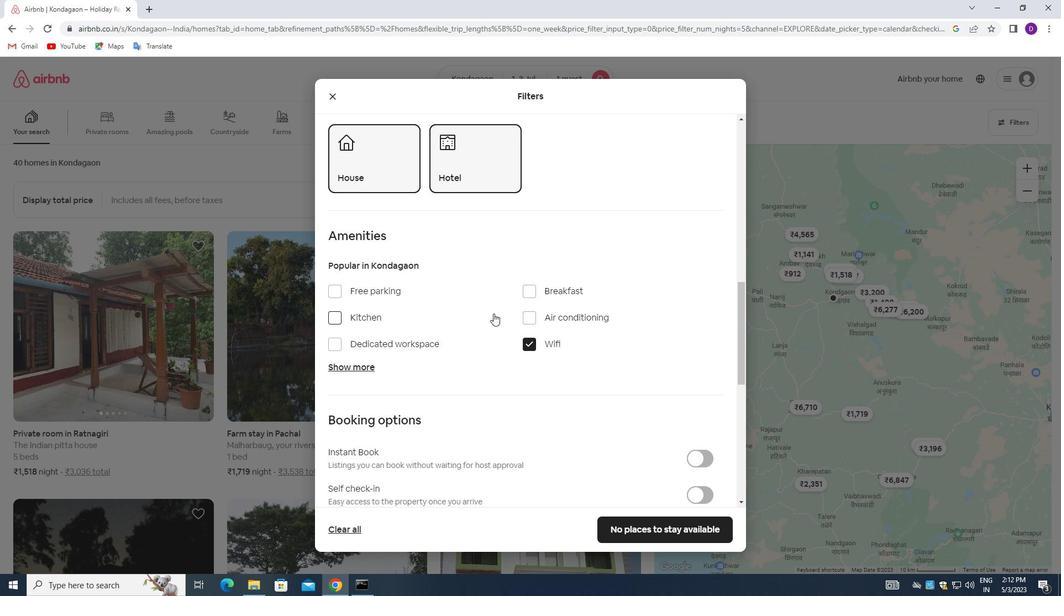 
Action: Mouse scrolled (502, 316) with delta (0, 0)
Screenshot: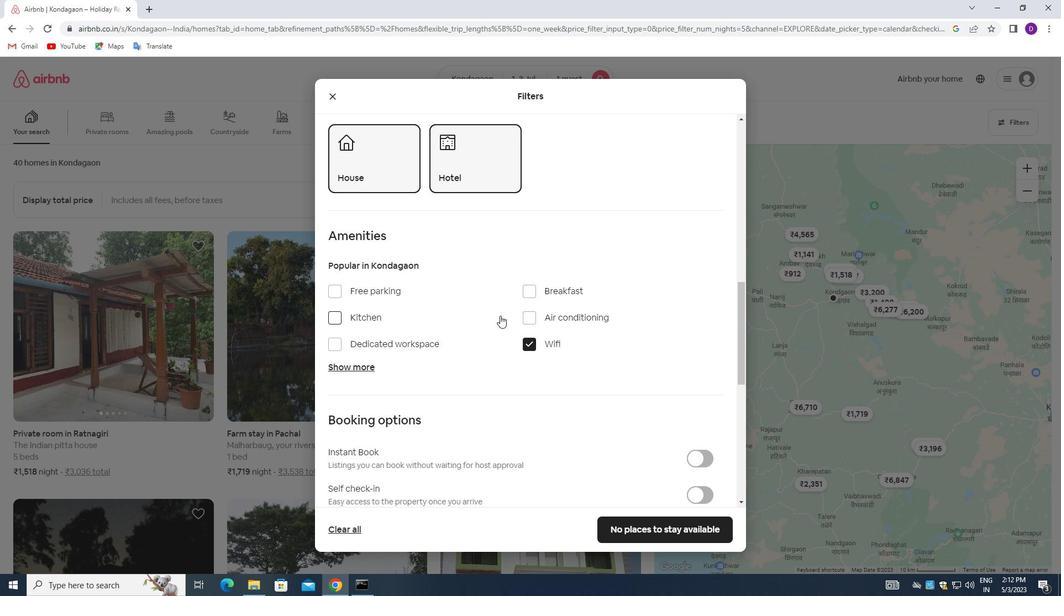 
Action: Mouse moved to (502, 317)
Screenshot: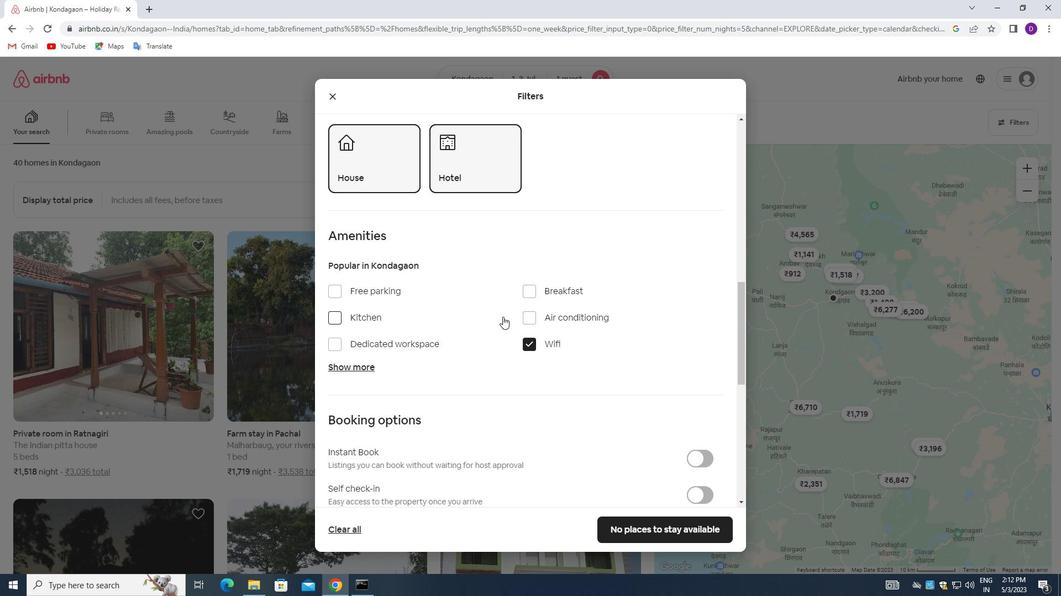 
Action: Mouse scrolled (502, 317) with delta (0, 0)
Screenshot: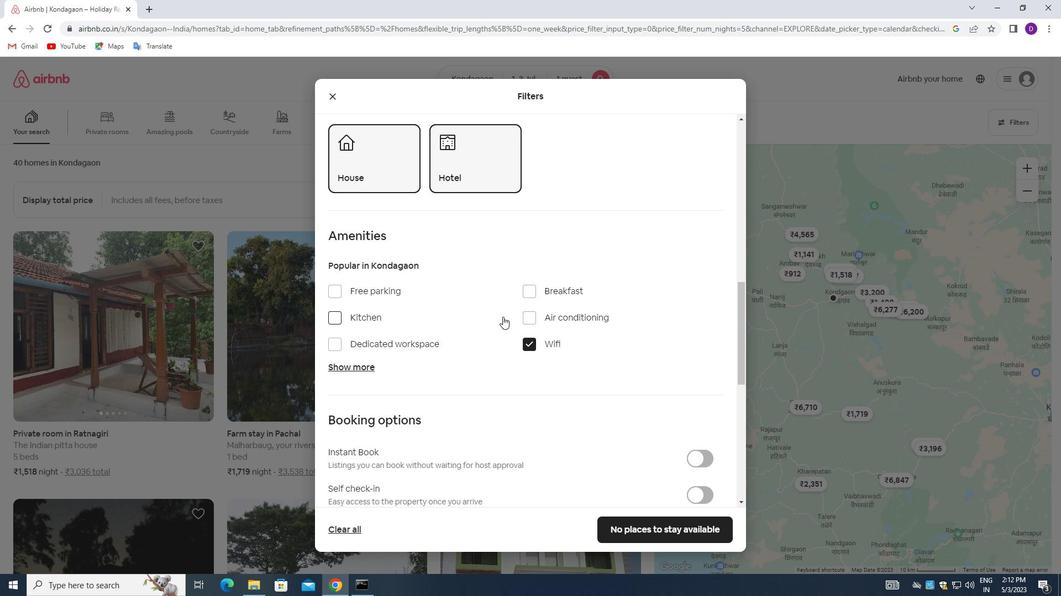 
Action: Mouse scrolled (502, 317) with delta (0, 0)
Screenshot: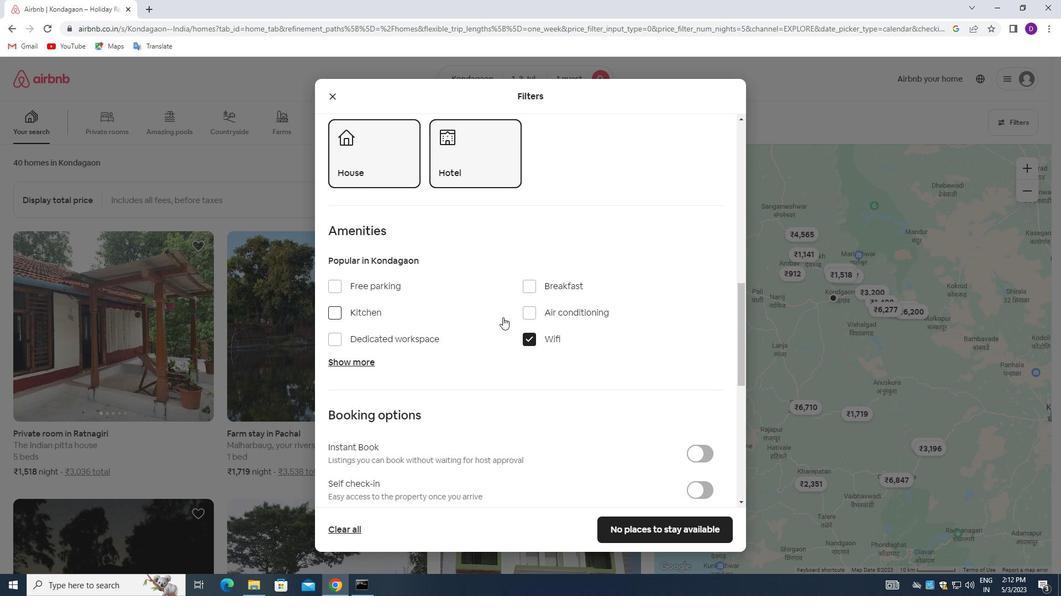 
Action: Mouse moved to (695, 325)
Screenshot: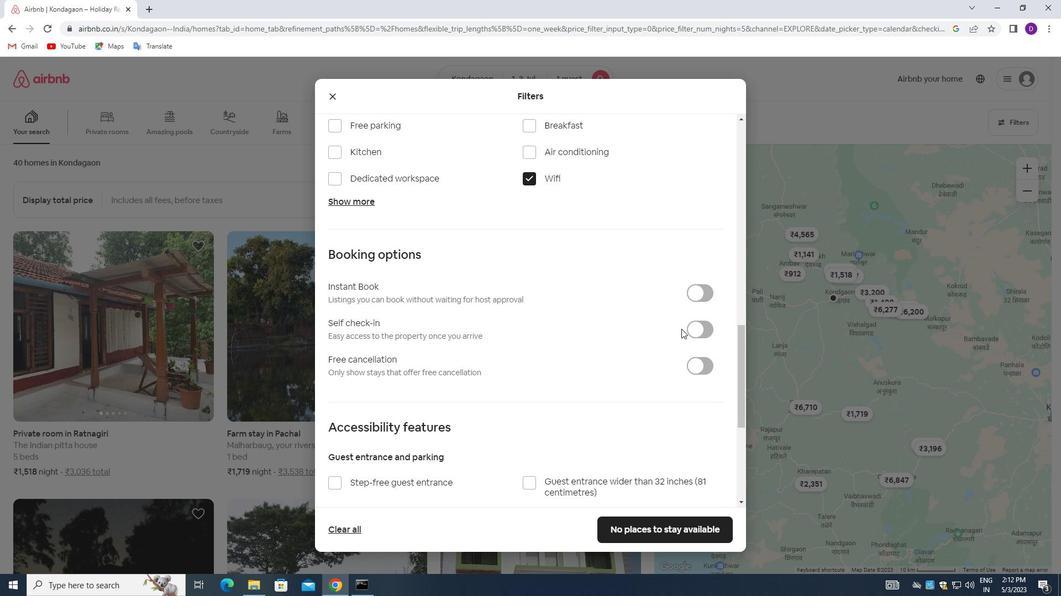 
Action: Mouse pressed left at (695, 325)
Screenshot: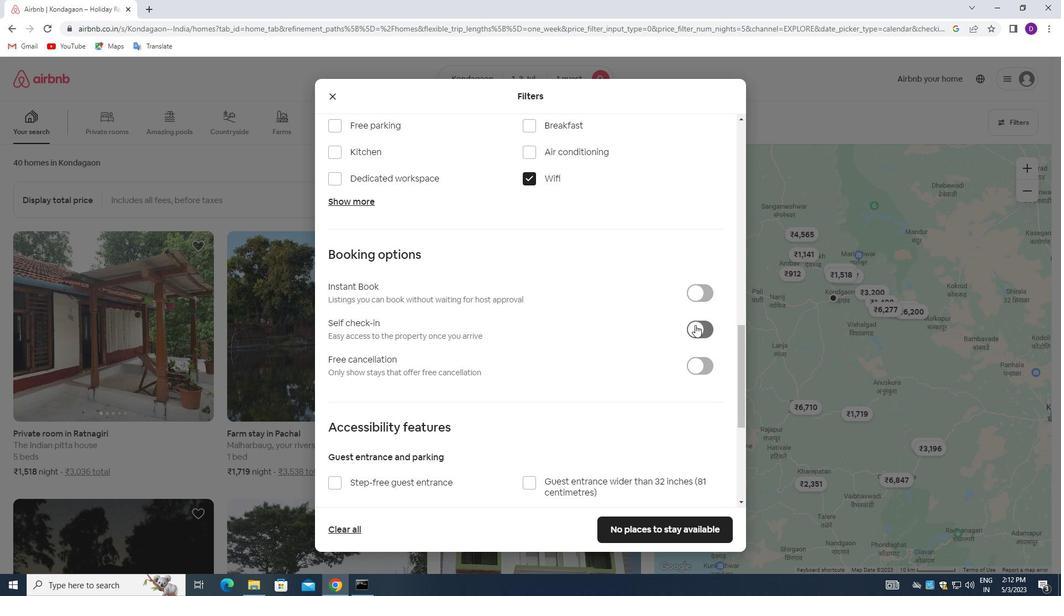 
Action: Mouse moved to (473, 337)
Screenshot: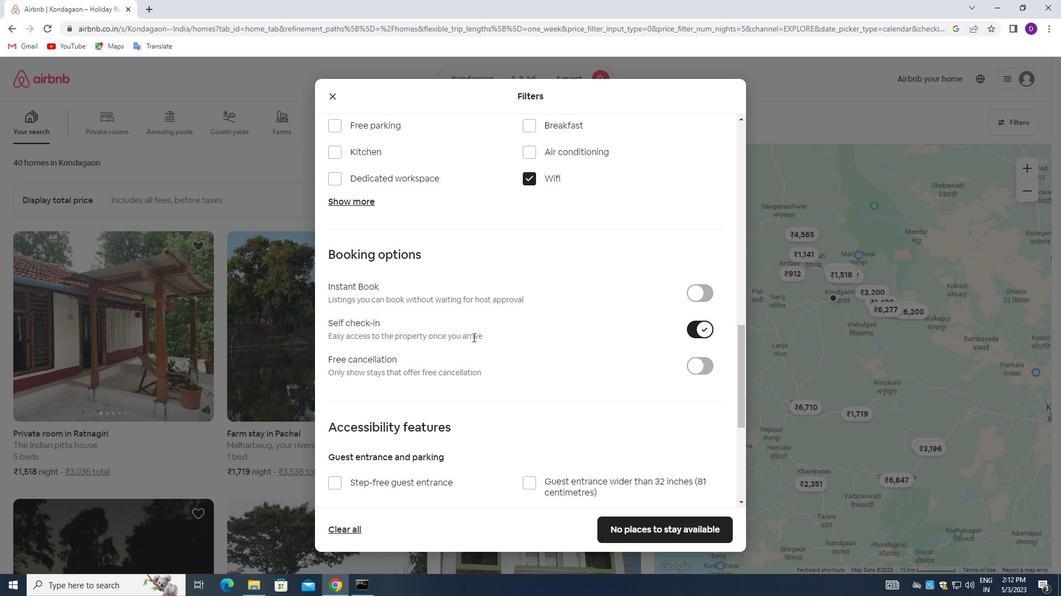 
Action: Mouse scrolled (473, 337) with delta (0, 0)
Screenshot: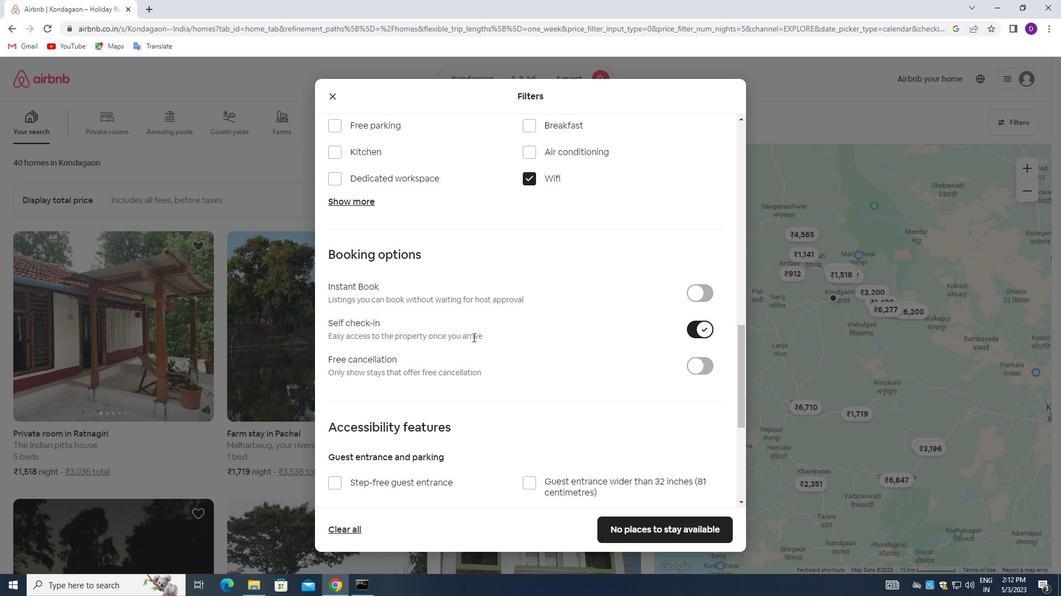 
Action: Mouse scrolled (473, 337) with delta (0, 0)
Screenshot: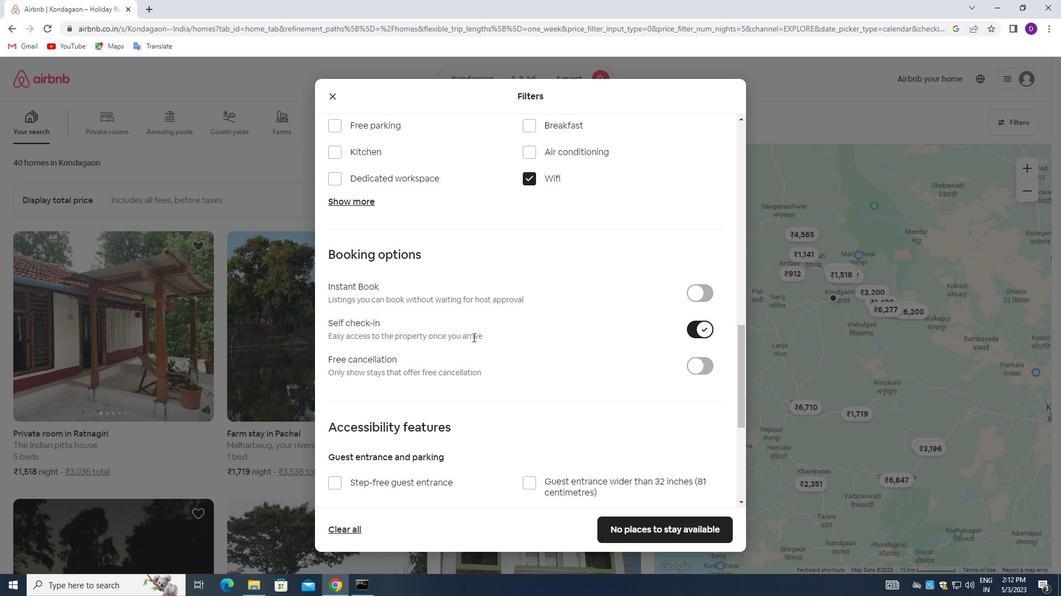 
Action: Mouse scrolled (473, 337) with delta (0, 0)
Screenshot: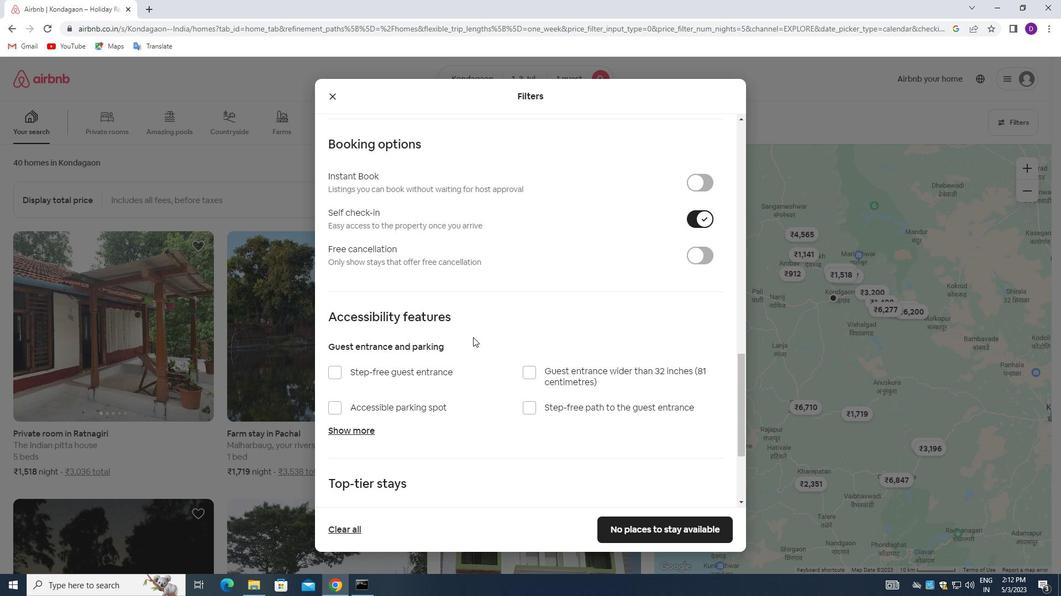 
Action: Mouse scrolled (473, 337) with delta (0, 0)
Screenshot: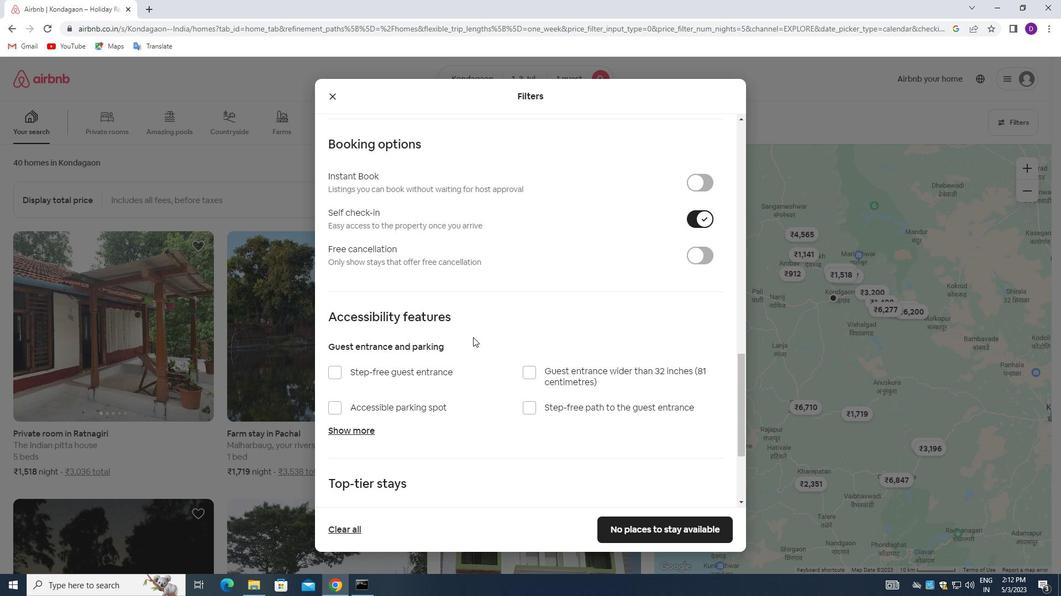 
Action: Mouse scrolled (473, 337) with delta (0, 0)
Screenshot: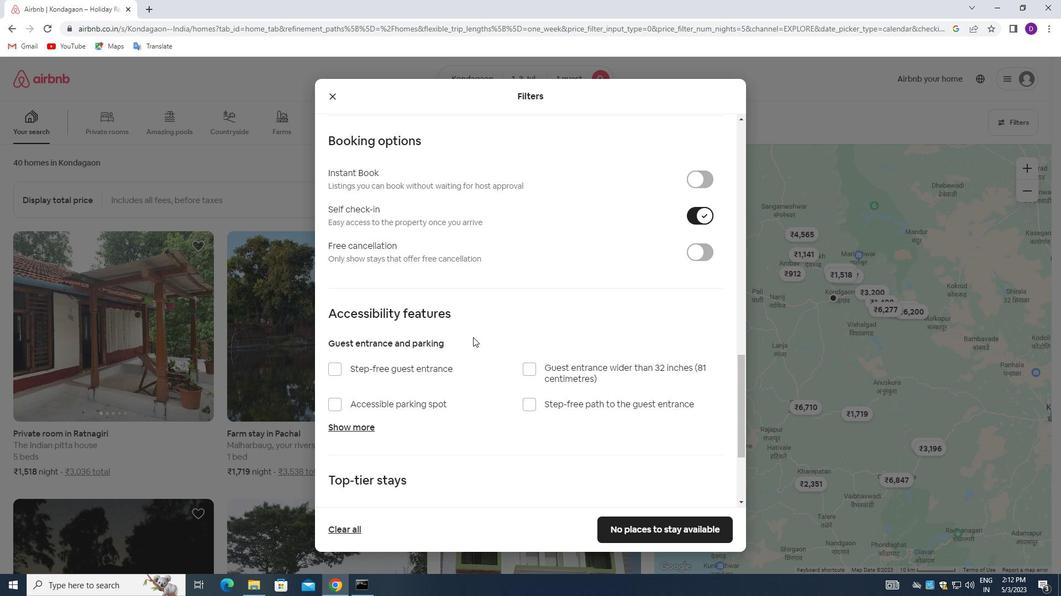 
Action: Mouse scrolled (473, 337) with delta (0, 0)
Screenshot: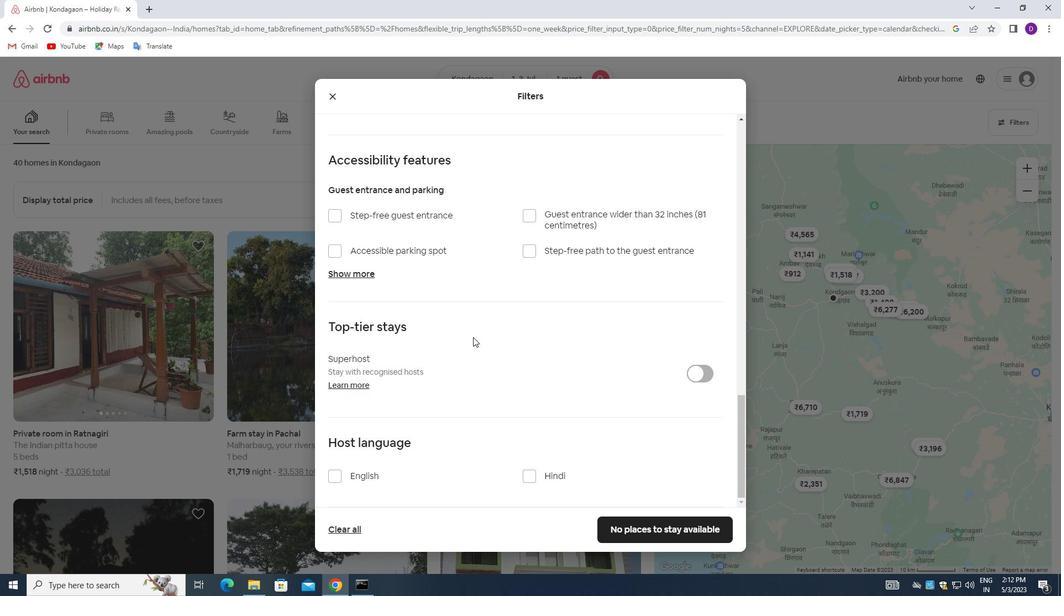 
Action: Mouse scrolled (473, 337) with delta (0, 0)
Screenshot: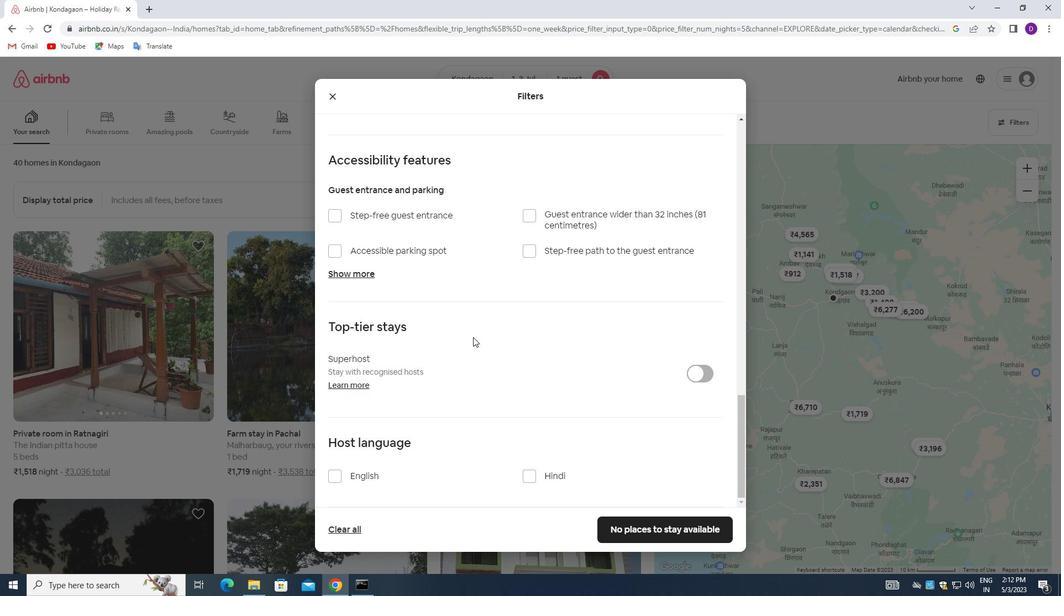 
Action: Mouse scrolled (473, 337) with delta (0, 0)
Screenshot: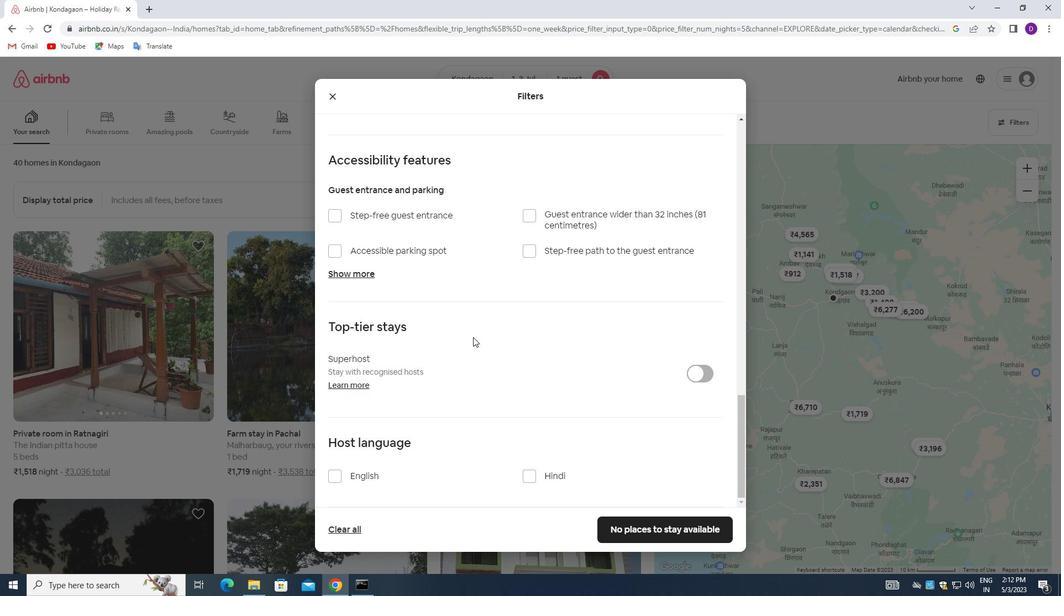 
Action: Mouse moved to (479, 374)
Screenshot: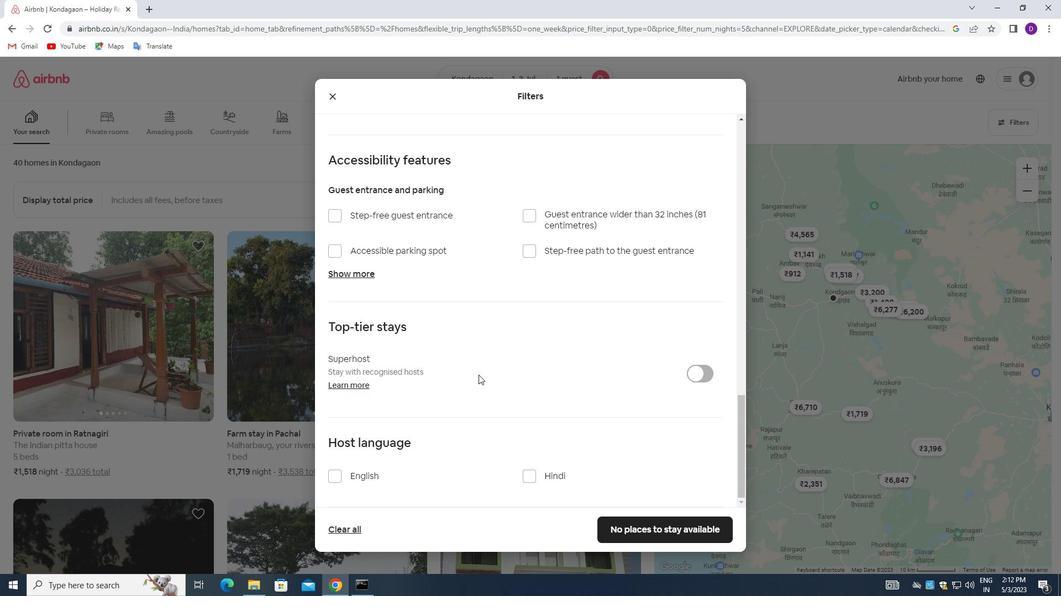 
Action: Mouse scrolled (479, 375) with delta (0, 0)
Screenshot: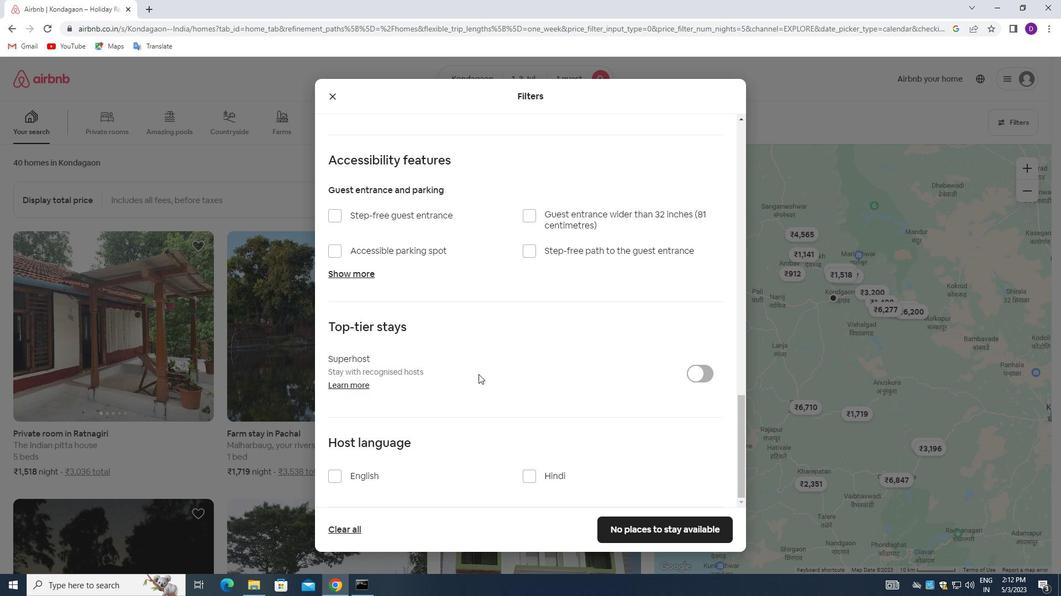 
Action: Mouse scrolled (479, 375) with delta (0, 0)
Screenshot: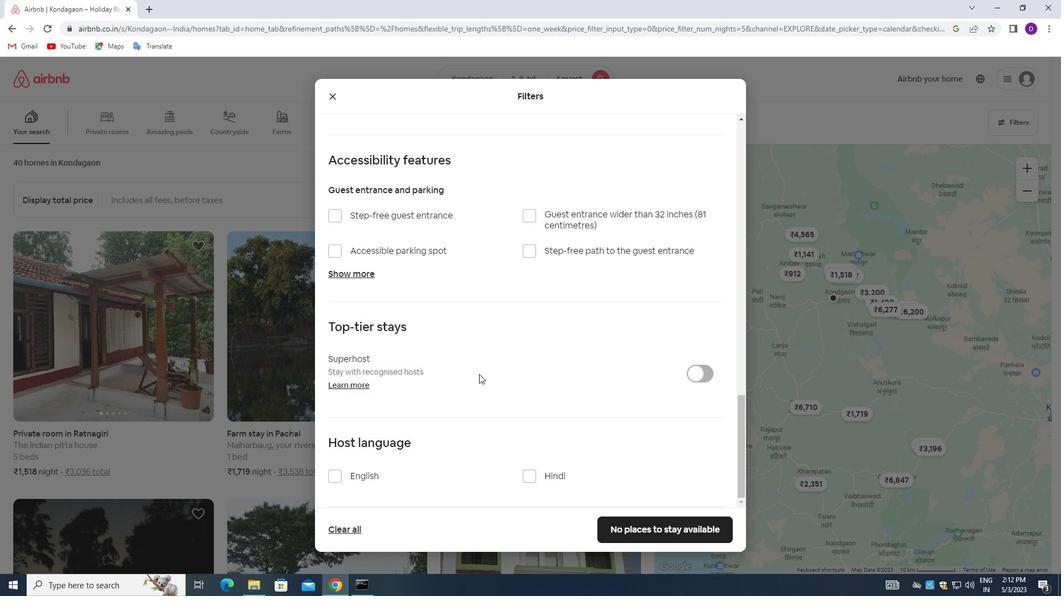 
Action: Mouse scrolled (479, 375) with delta (0, 0)
Screenshot: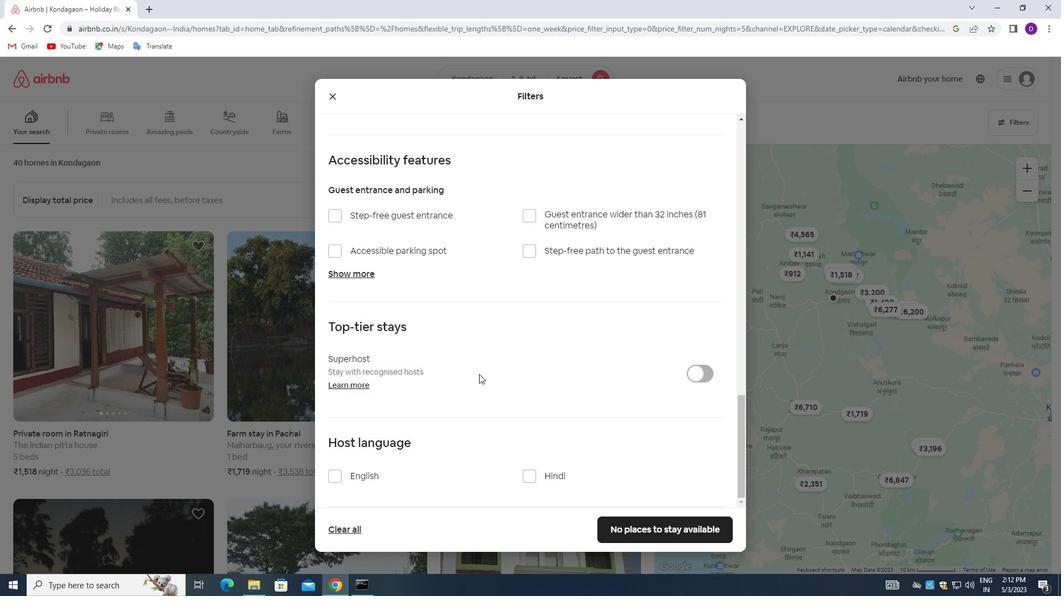 
Action: Mouse scrolled (479, 374) with delta (0, 0)
Screenshot: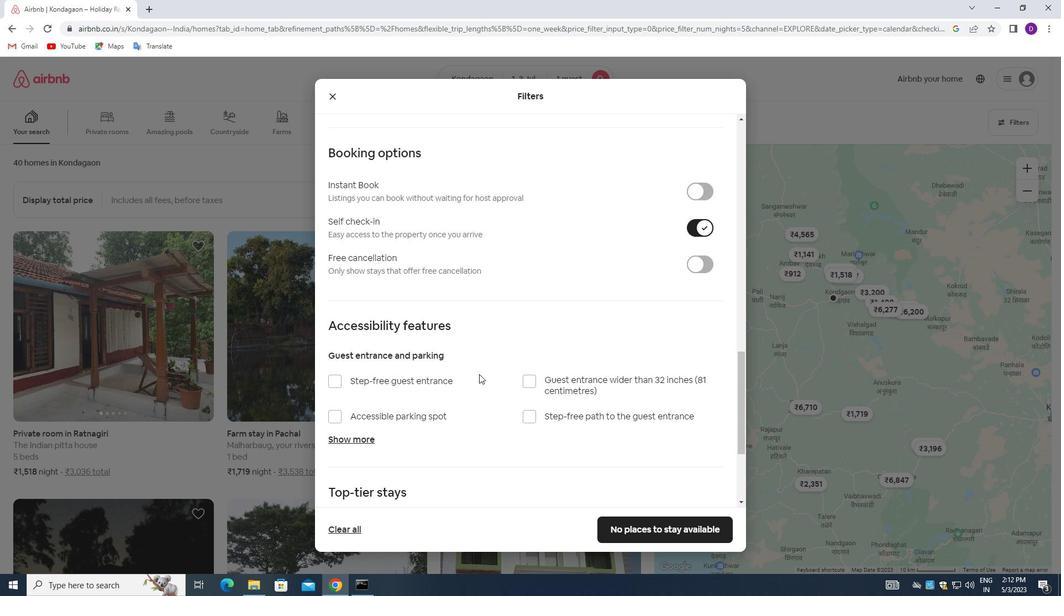 
Action: Mouse scrolled (479, 374) with delta (0, 0)
Screenshot: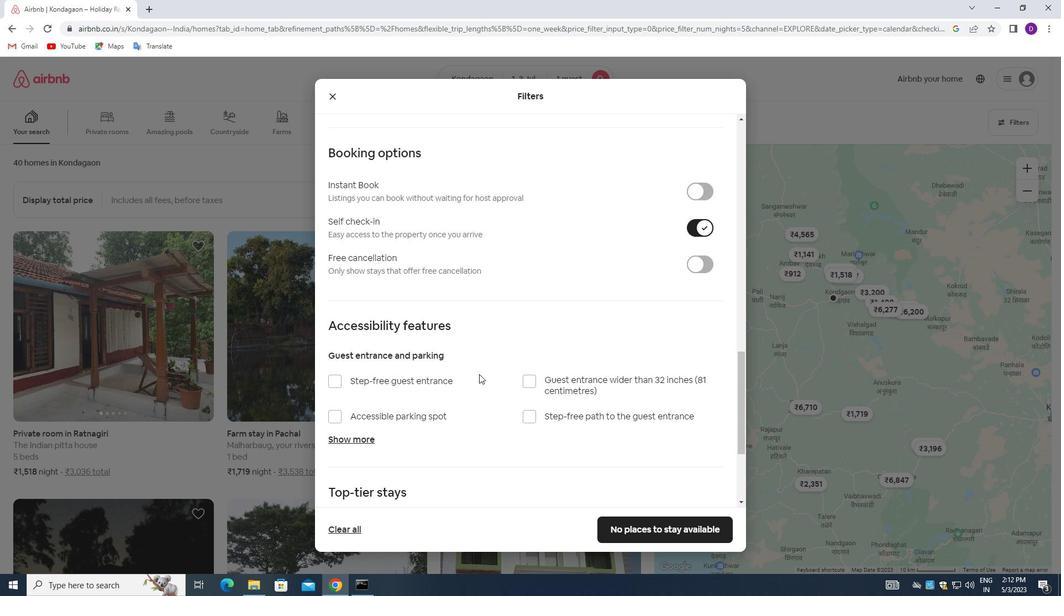 
Action: Mouse scrolled (479, 374) with delta (0, 0)
Screenshot: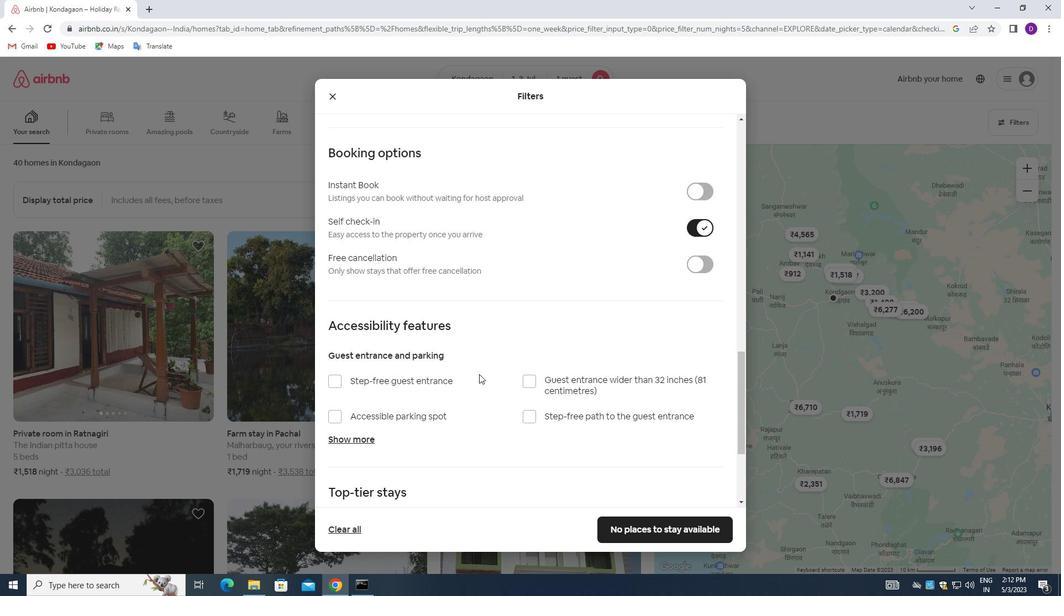 
Action: Mouse moved to (479, 374)
Screenshot: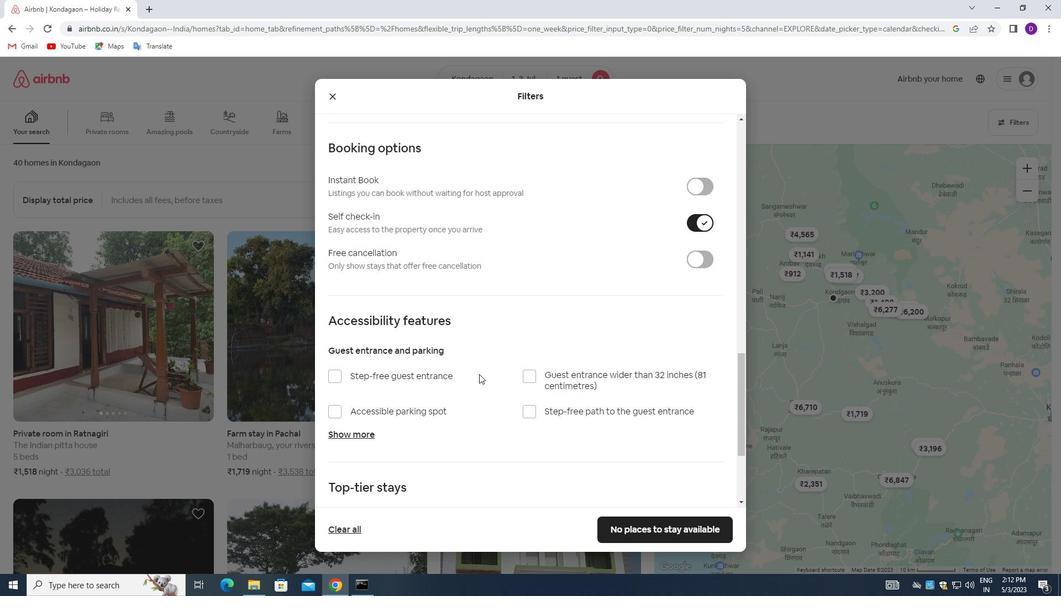 
Action: Mouse scrolled (479, 373) with delta (0, 0)
Screenshot: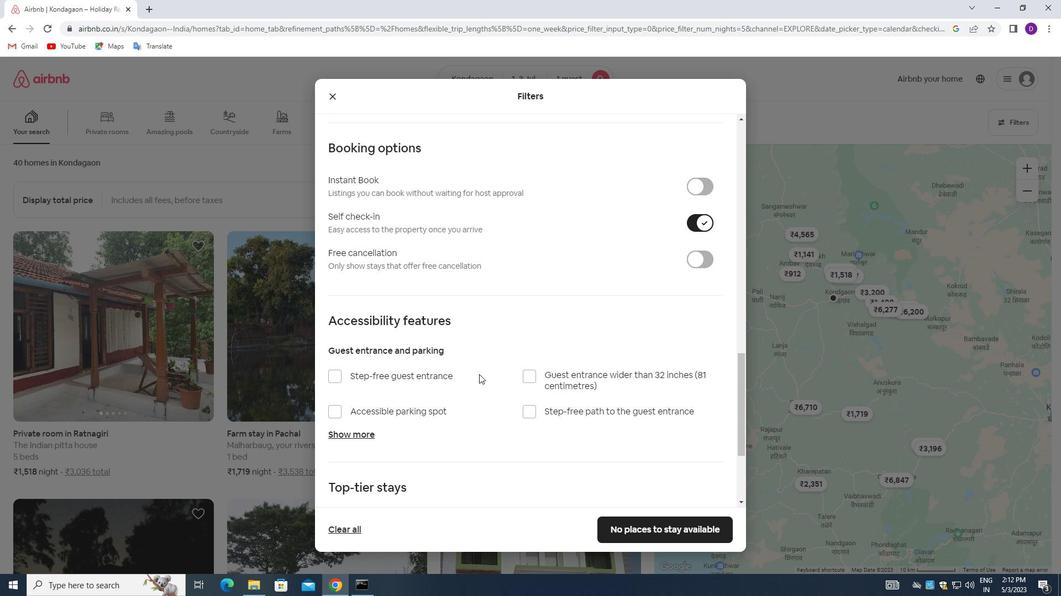 
Action: Mouse moved to (480, 374)
Screenshot: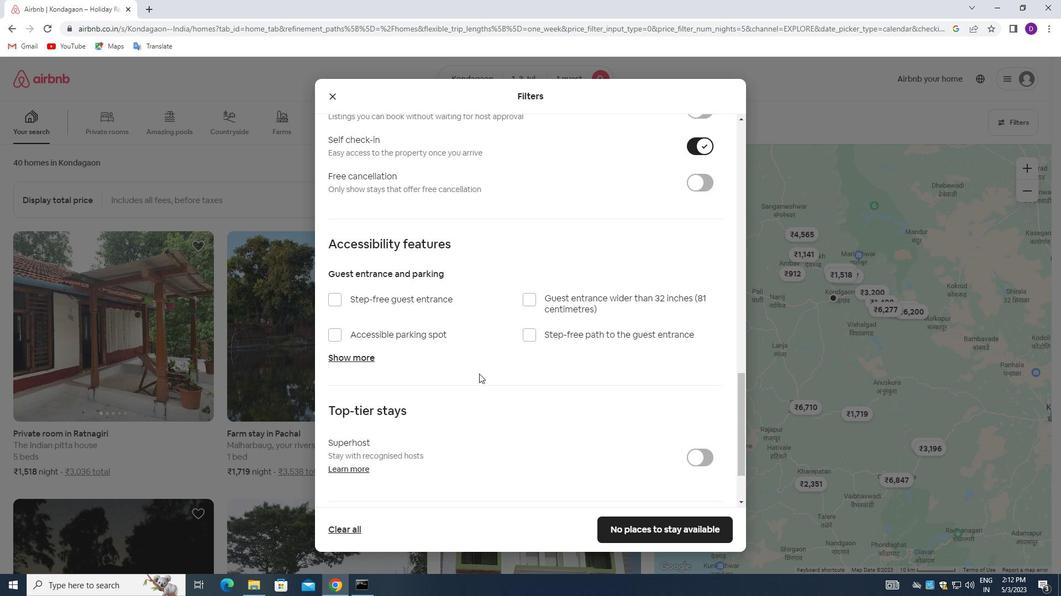 
Action: Mouse scrolled (480, 373) with delta (0, 0)
Screenshot: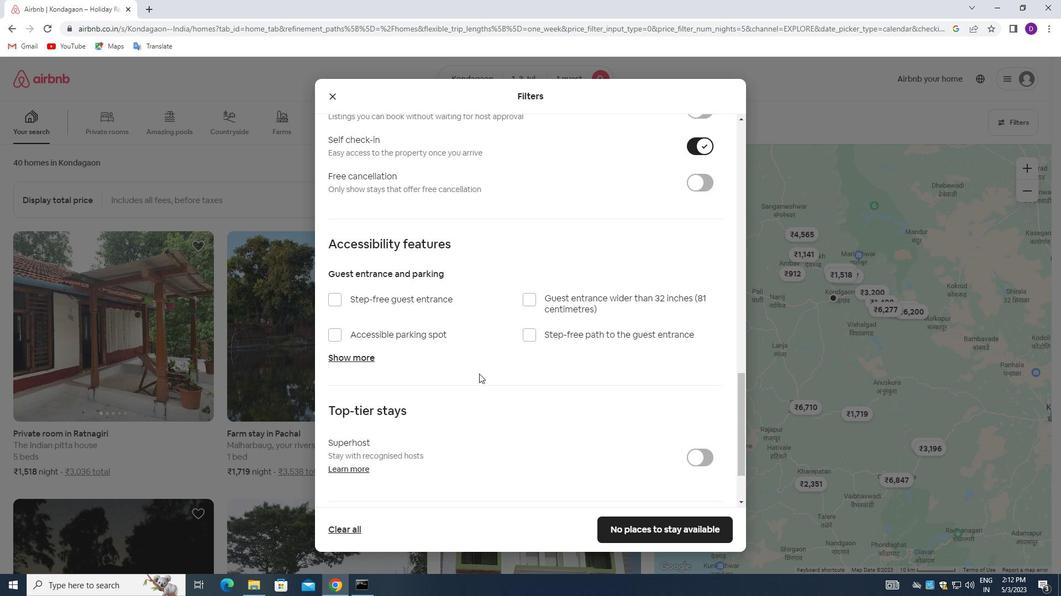 
Action: Mouse moved to (339, 474)
Screenshot: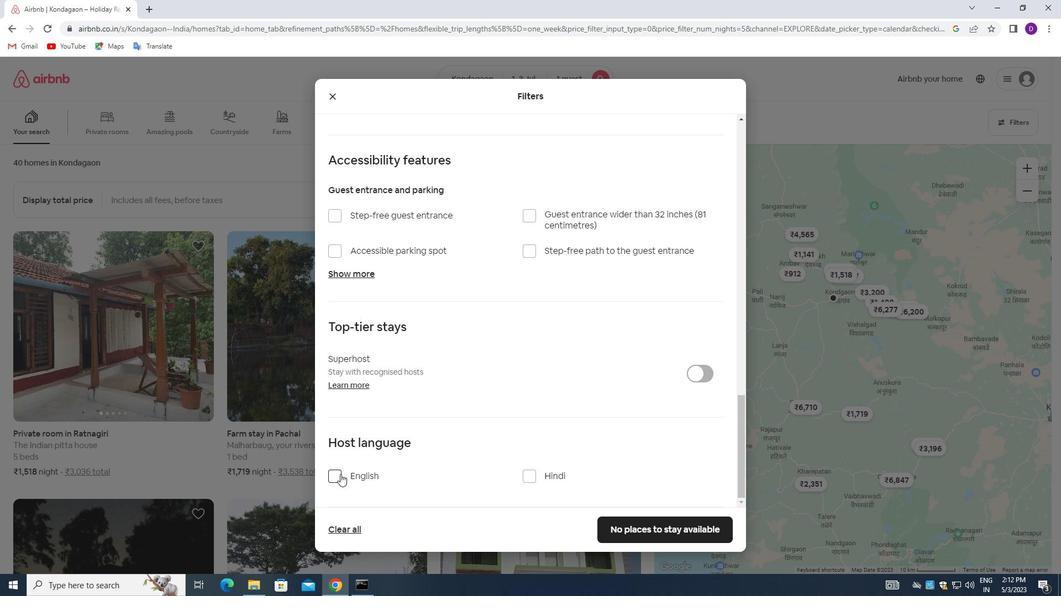 
Action: Mouse pressed left at (339, 474)
Screenshot: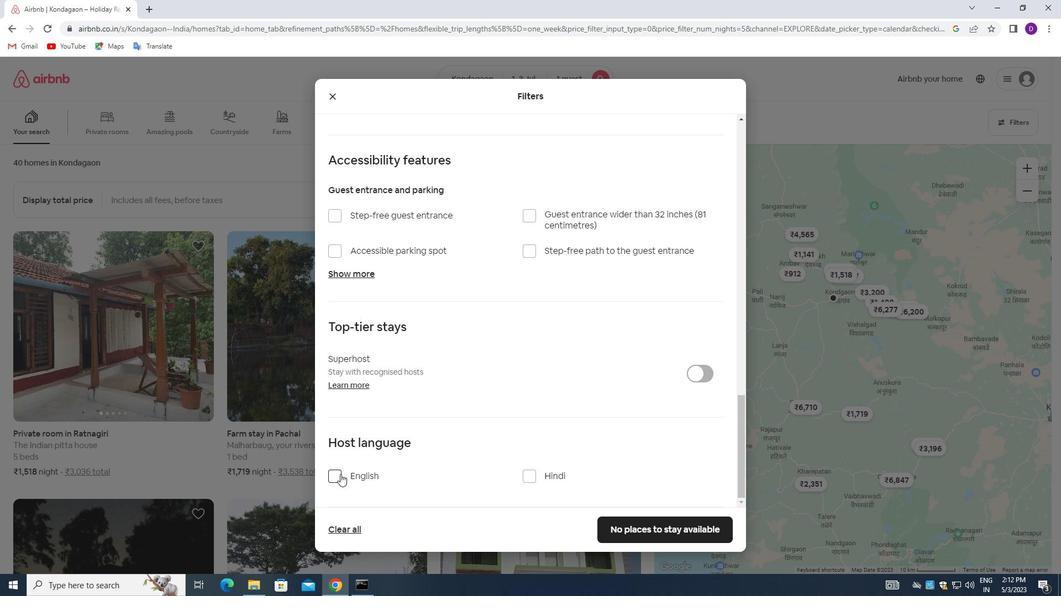 
Action: Mouse moved to (667, 523)
Screenshot: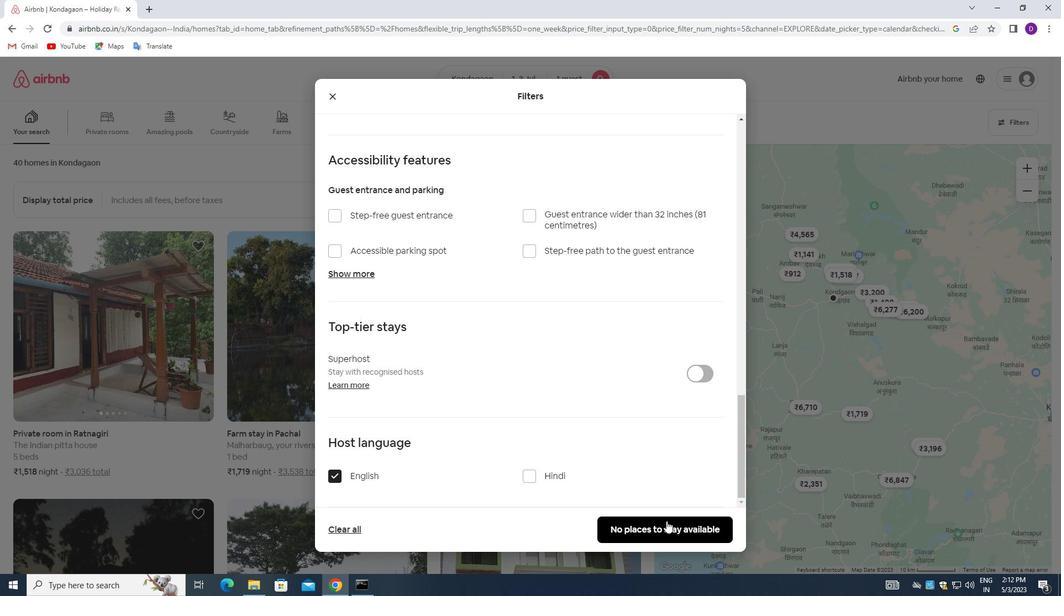 
Action: Mouse pressed left at (667, 523)
Screenshot: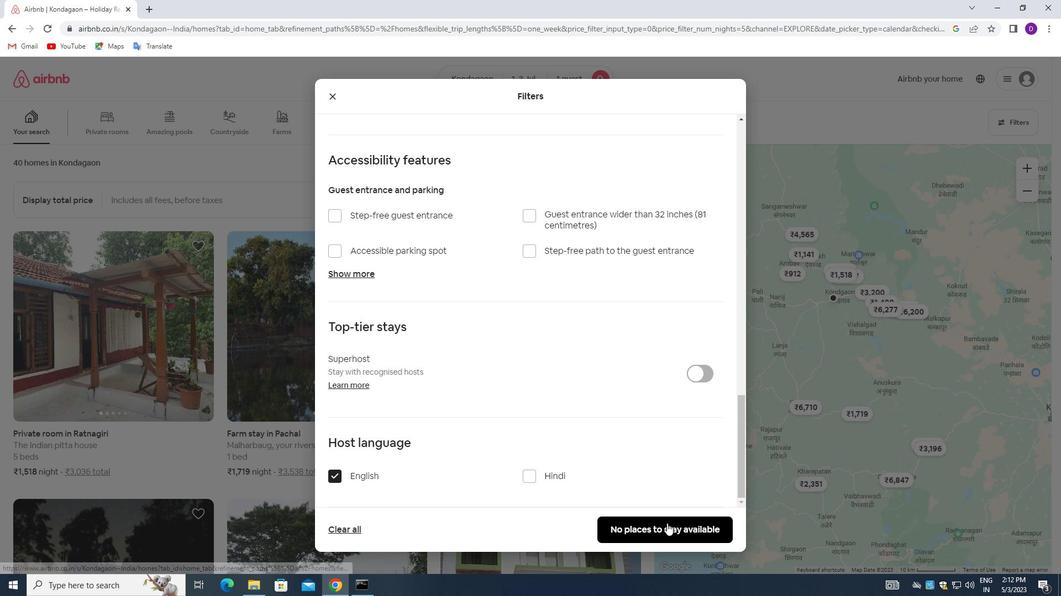 
Action: Mouse moved to (626, 426)
Screenshot: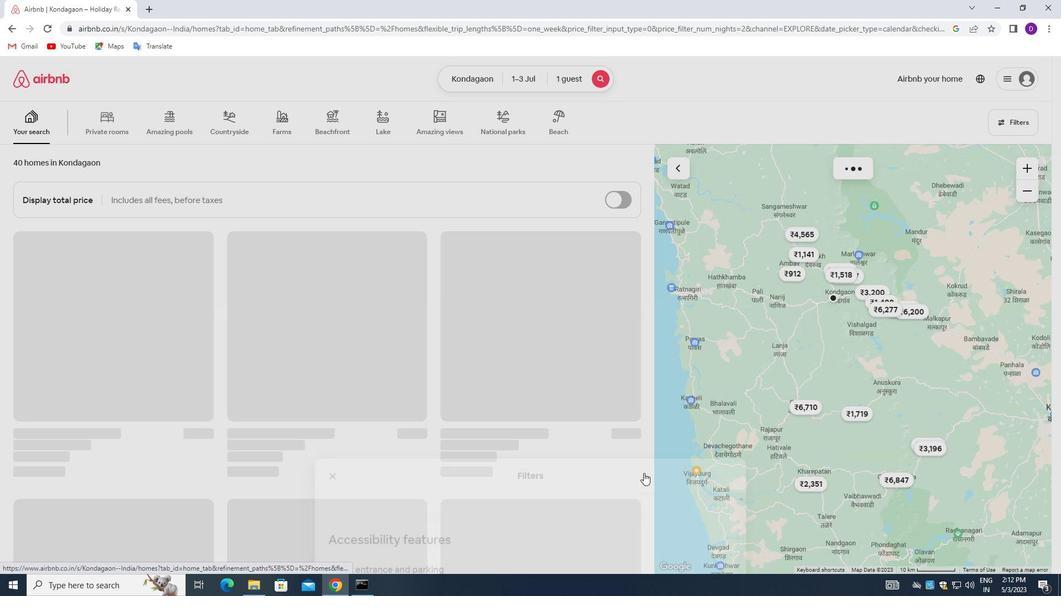 
